 Task: Look for space in Challakere, India from 9th June, 2023 to 16th June, 2023 for 2 adults in price range Rs.8000 to Rs.16000. Place can be entire place with 2 bedrooms having 2 beds and 1 bathroom. Property type can be house, flat, guest house. Booking option can be shelf check-in. Required host language is English.
Action: Mouse pressed left at (467, 63)
Screenshot: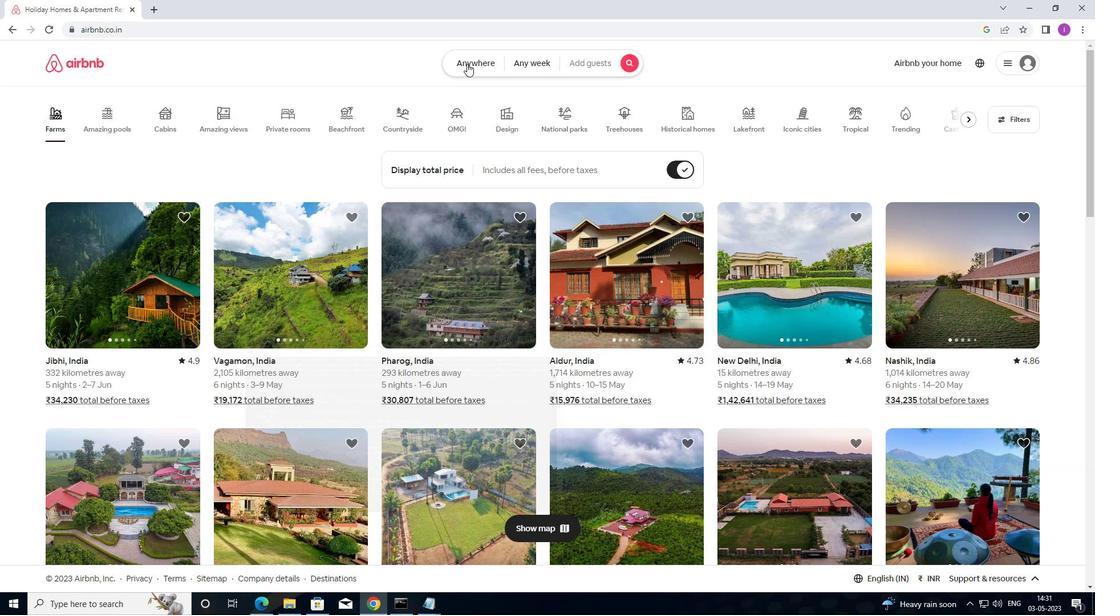 
Action: Mouse moved to (359, 116)
Screenshot: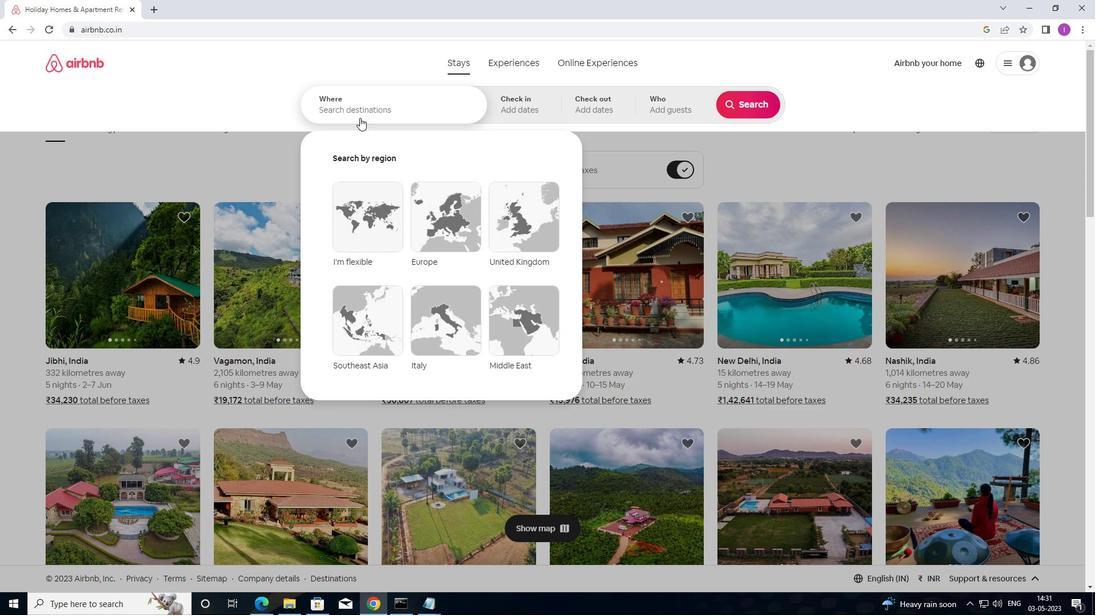
Action: Mouse pressed left at (359, 116)
Screenshot: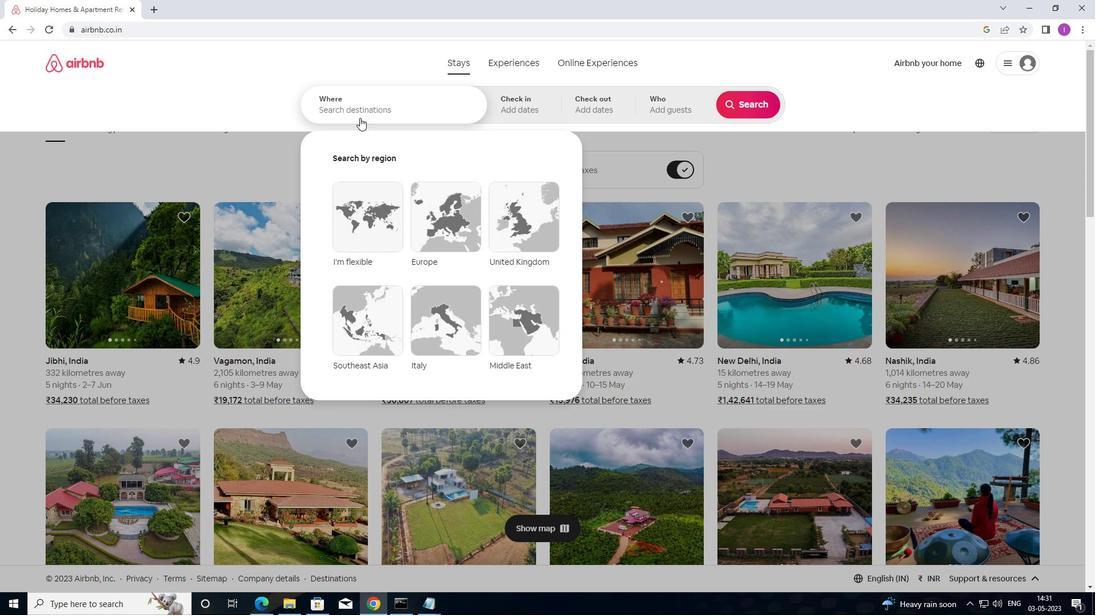 
Action: Mouse moved to (788, 23)
Screenshot: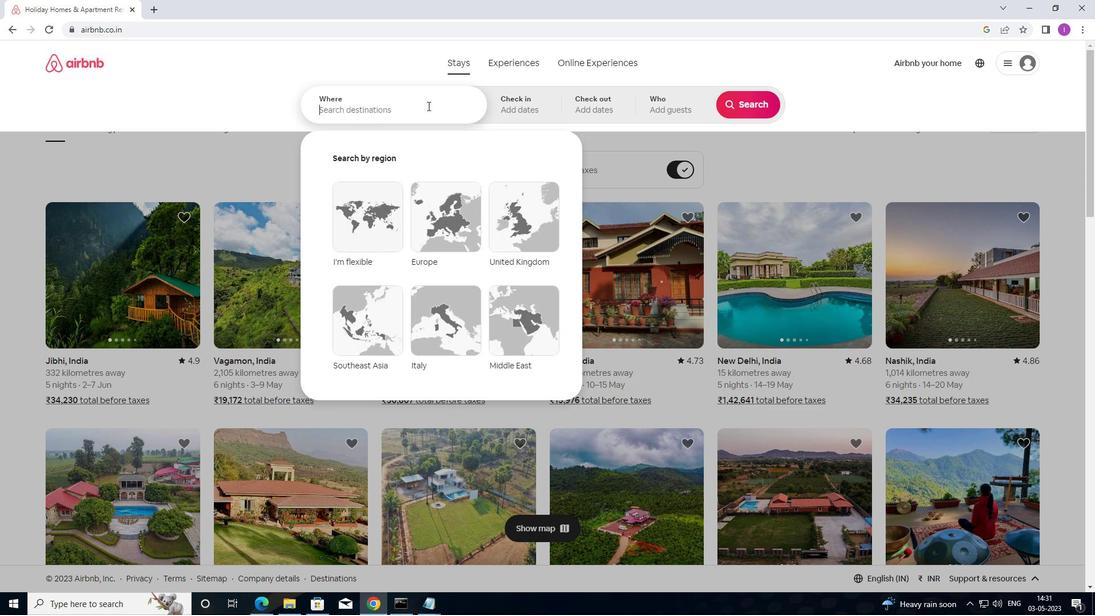 
Action: Key pressed <Key.shift>CHALLAKKKERE,<Key.shift>INDIA
Screenshot: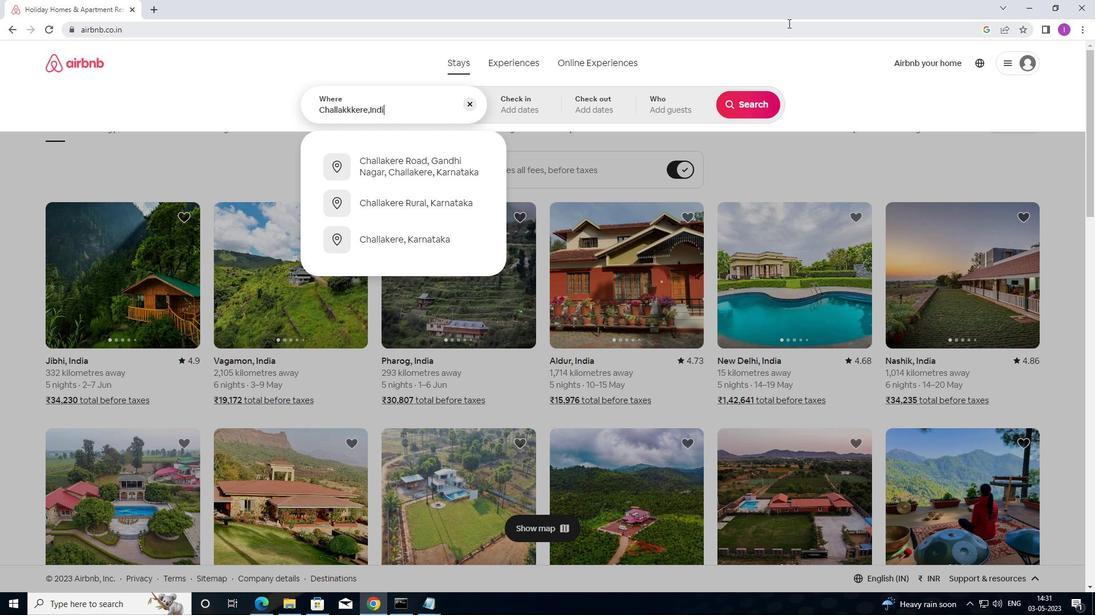 
Action: Mouse moved to (345, 108)
Screenshot: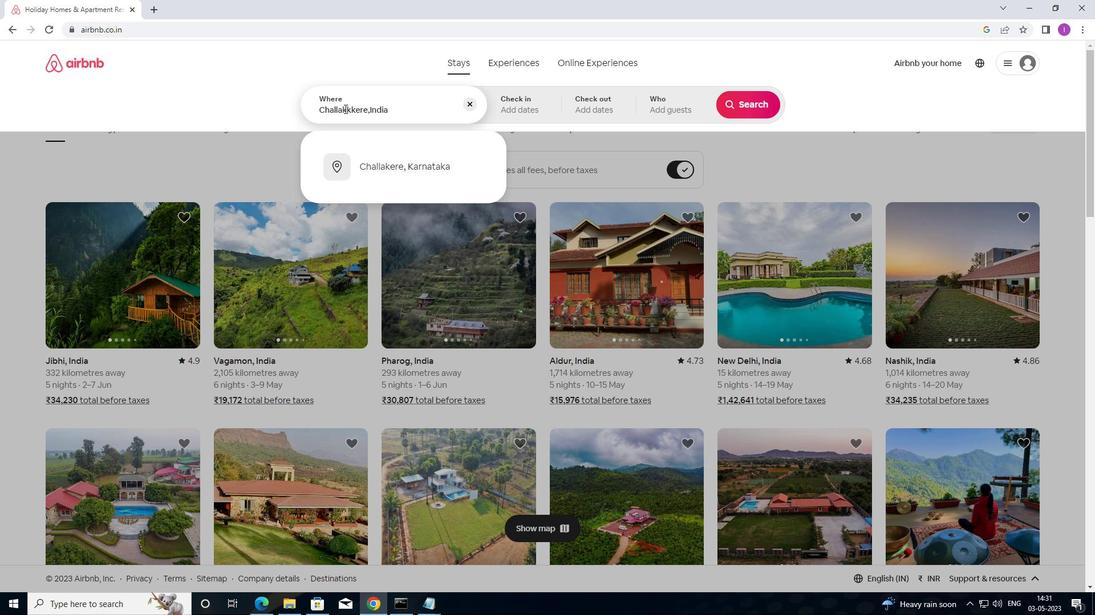 
Action: Mouse pressed left at (345, 108)
Screenshot: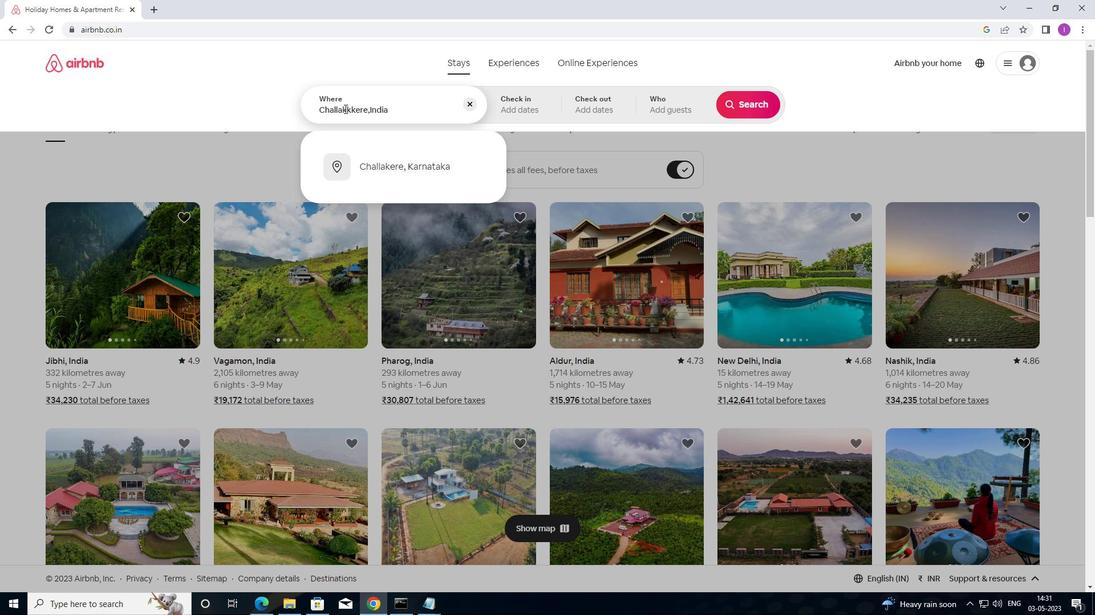 
Action: Mouse moved to (353, 108)
Screenshot: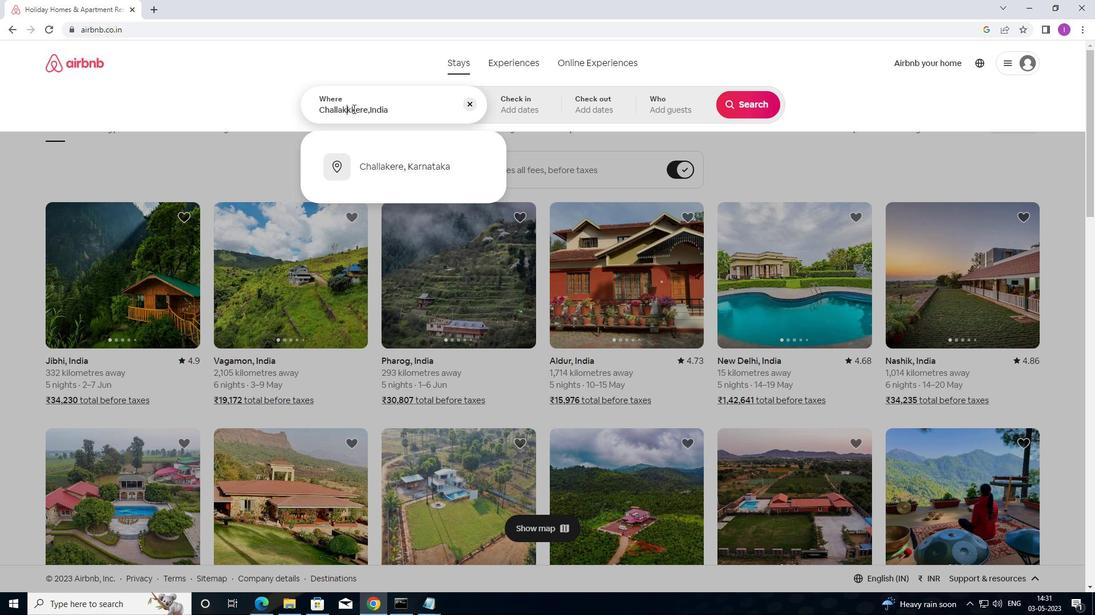 
Action: Mouse pressed left at (353, 108)
Screenshot: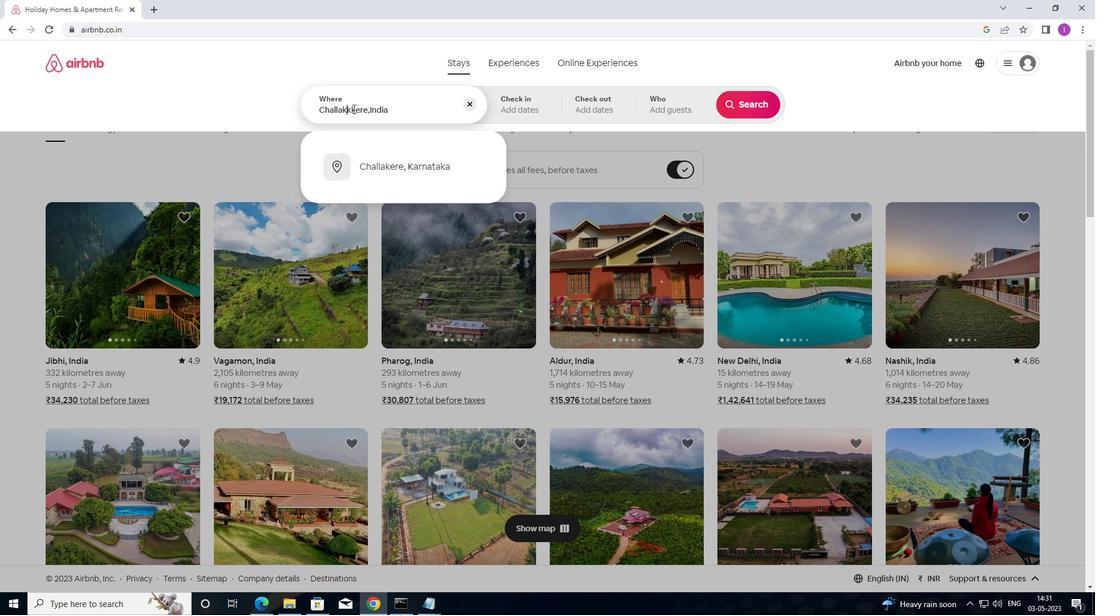 
Action: Mouse moved to (383, 111)
Screenshot: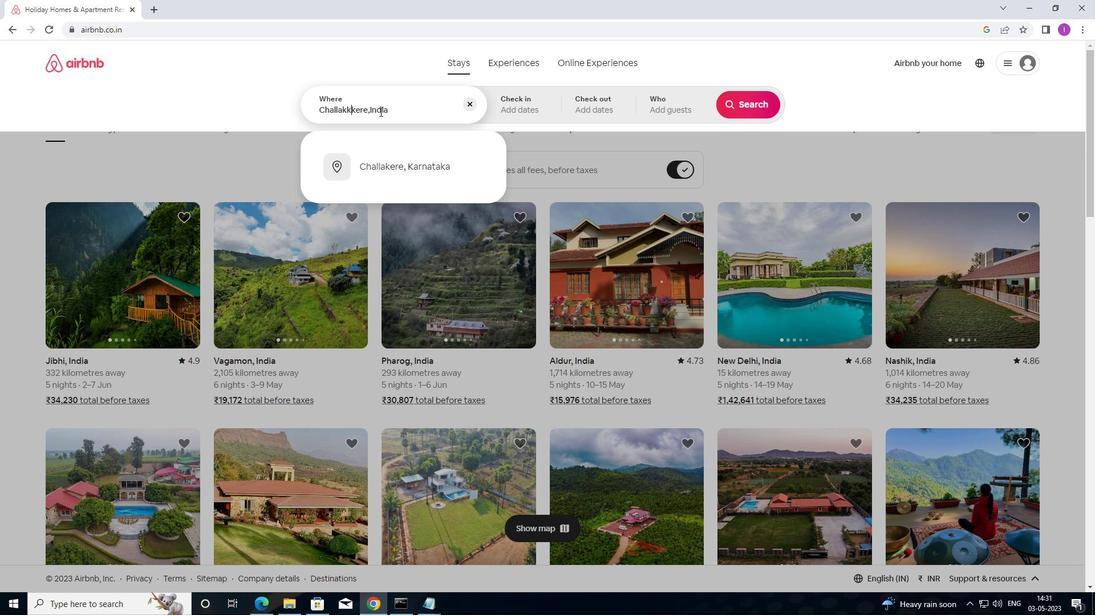 
Action: Key pressed <Key.backspace><Key.backspace>
Screenshot: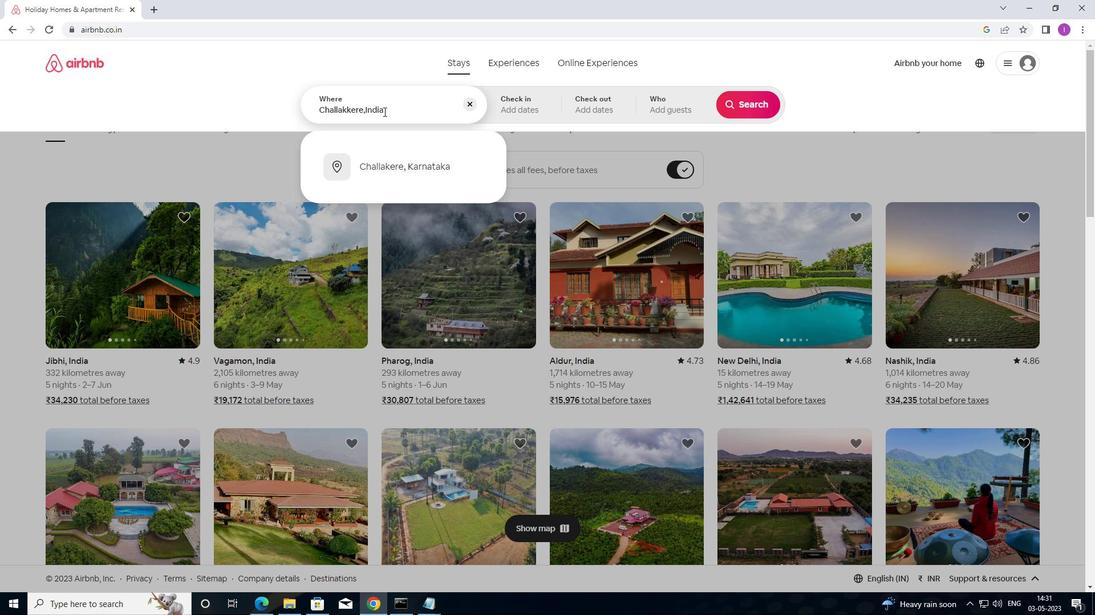 
Action: Mouse moved to (519, 107)
Screenshot: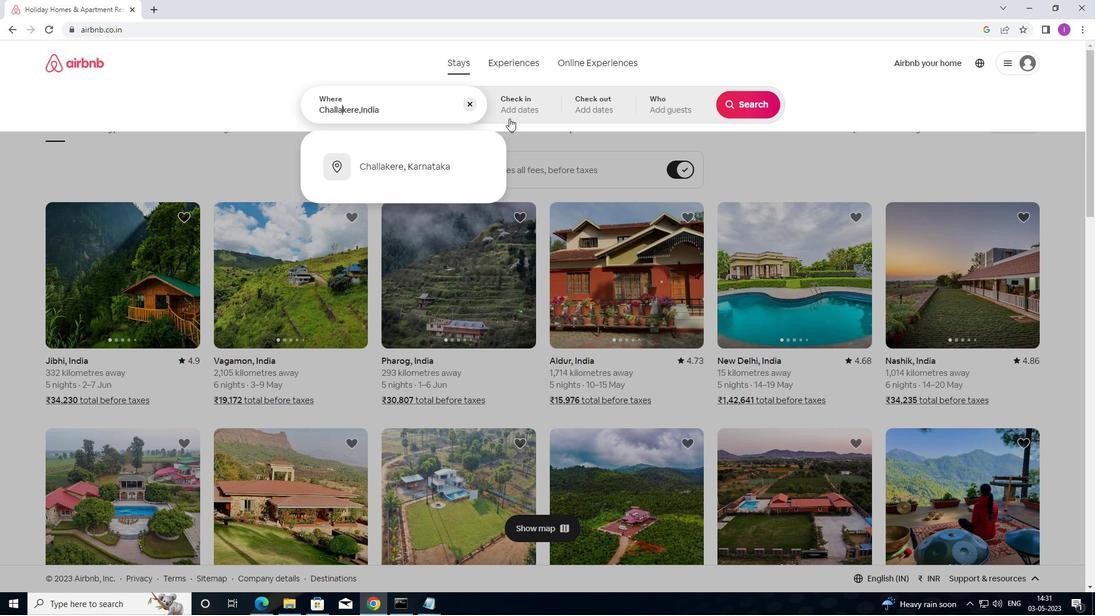 
Action: Mouse pressed left at (519, 107)
Screenshot: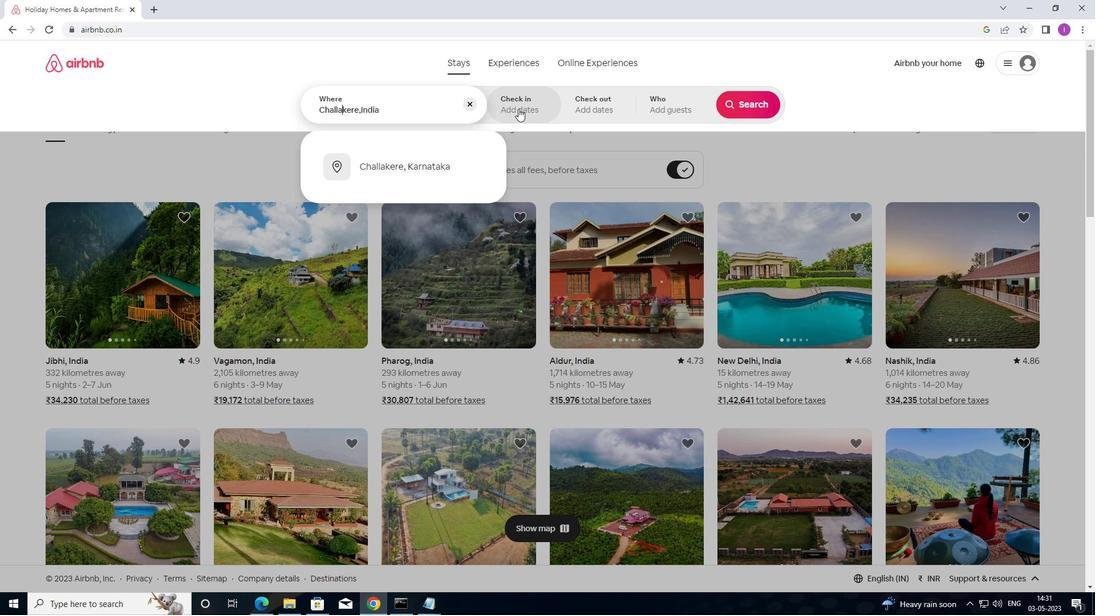
Action: Mouse moved to (738, 192)
Screenshot: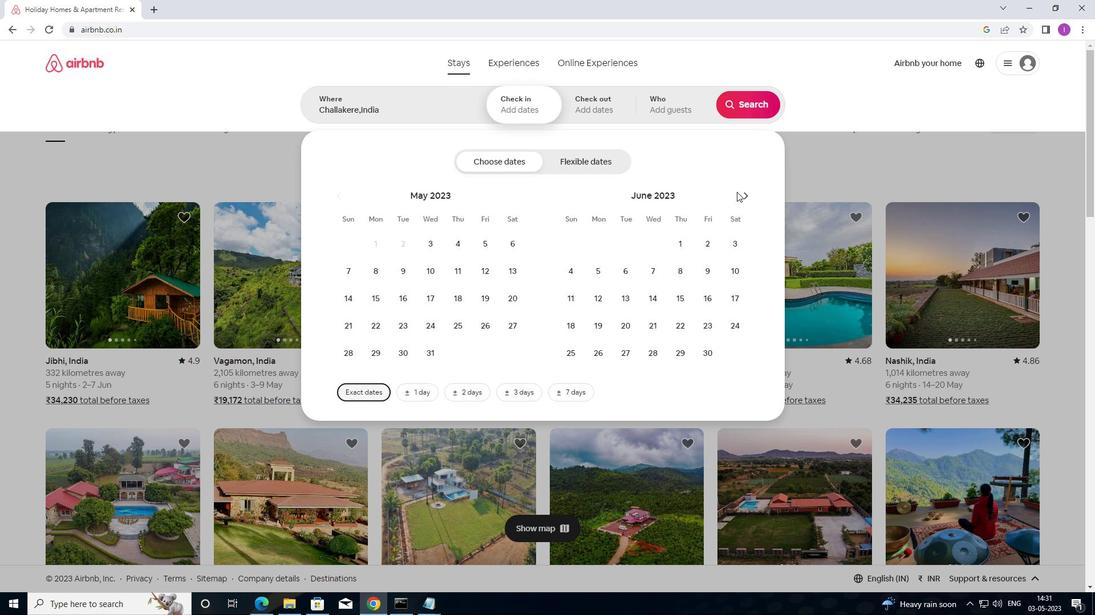 
Action: Mouse pressed left at (738, 192)
Screenshot: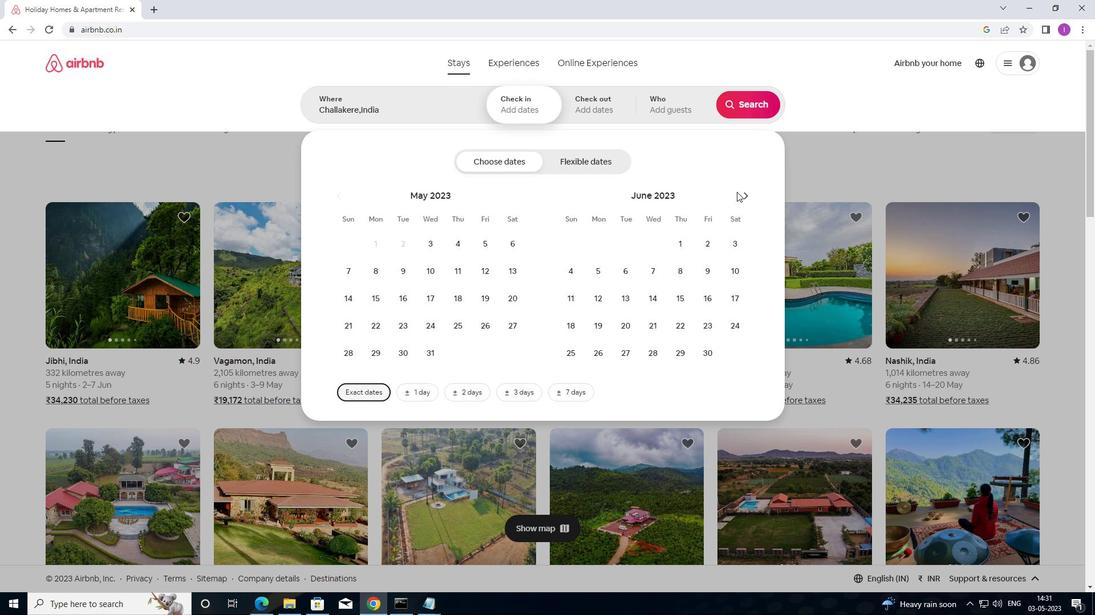 
Action: Mouse moved to (572, 302)
Screenshot: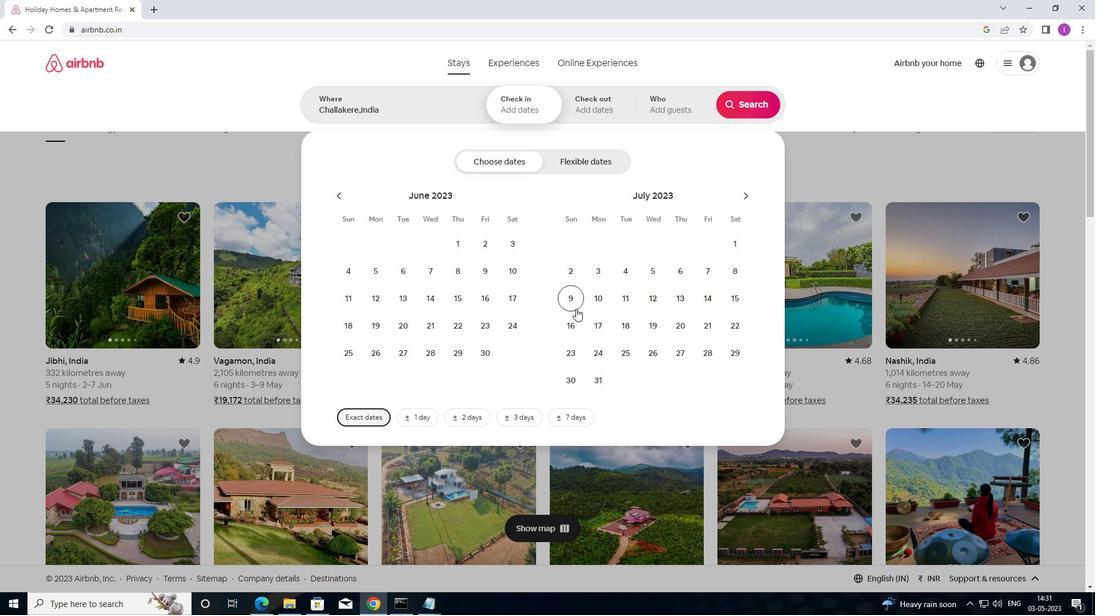 
Action: Mouse pressed left at (572, 302)
Screenshot: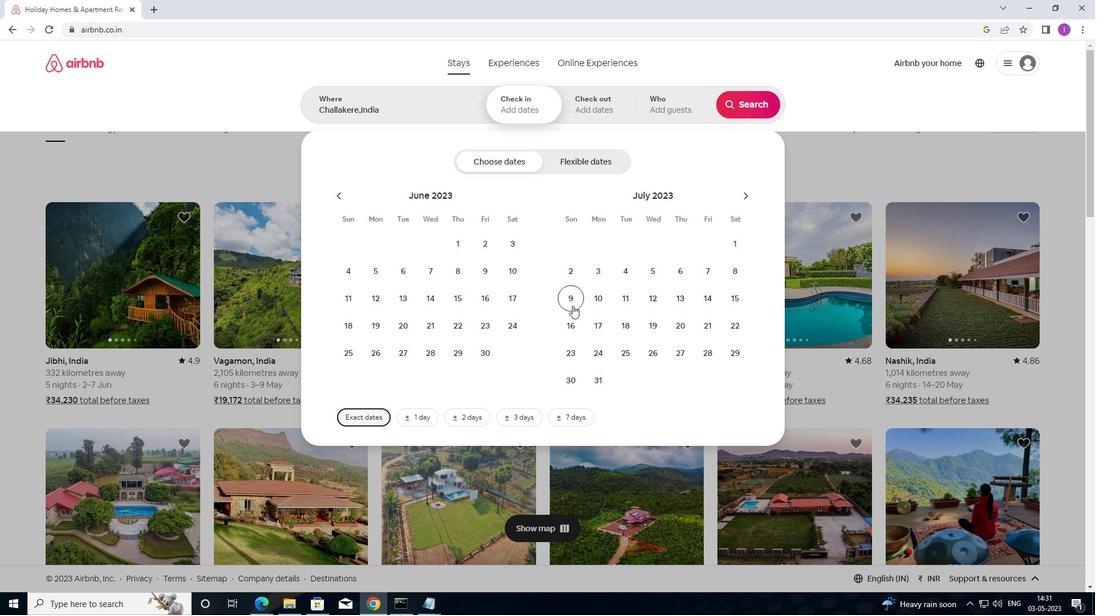
Action: Mouse moved to (571, 326)
Screenshot: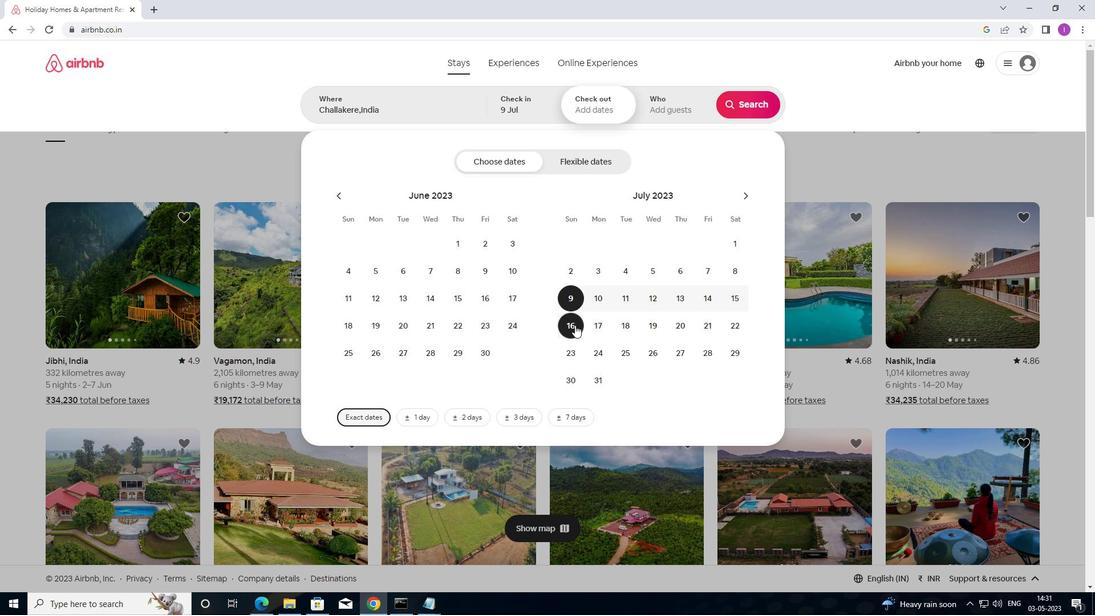 
Action: Mouse pressed left at (571, 326)
Screenshot: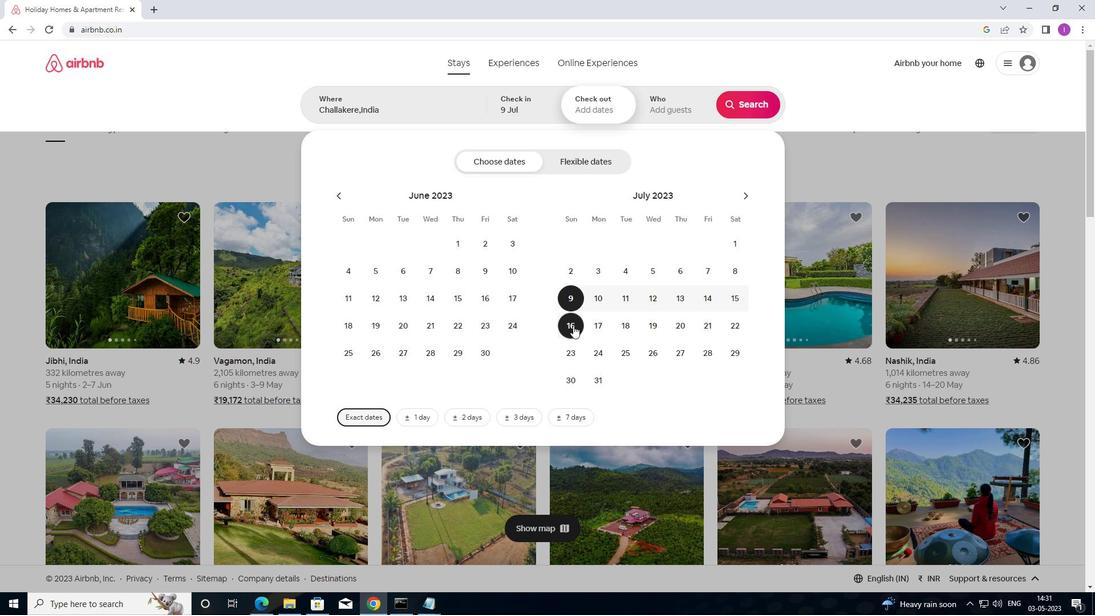 
Action: Mouse moved to (664, 111)
Screenshot: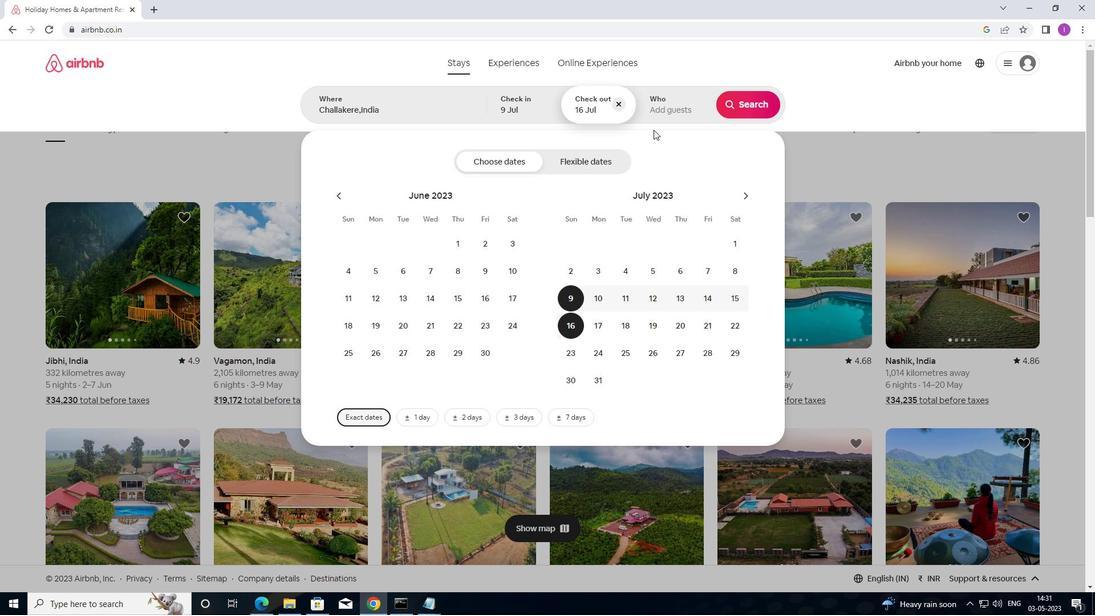
Action: Mouse pressed left at (664, 111)
Screenshot: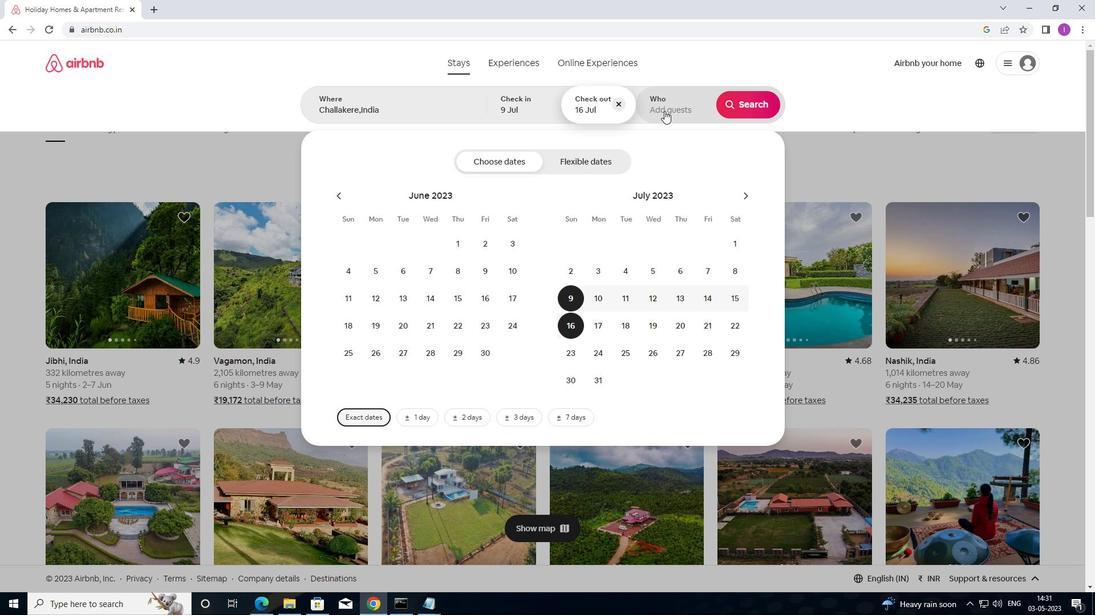 
Action: Mouse moved to (752, 163)
Screenshot: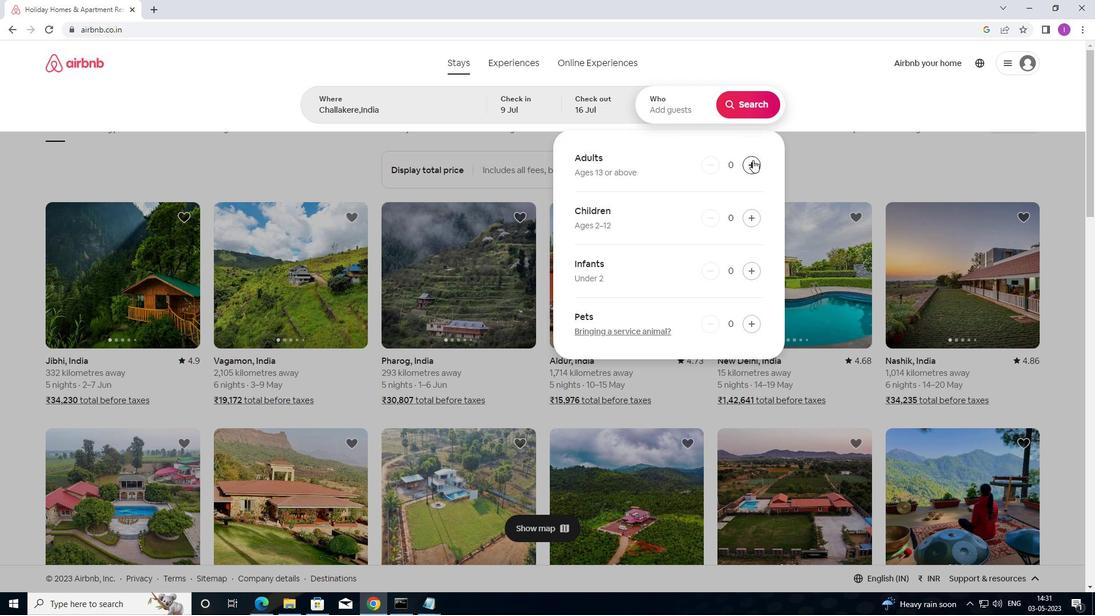 
Action: Mouse pressed left at (752, 163)
Screenshot: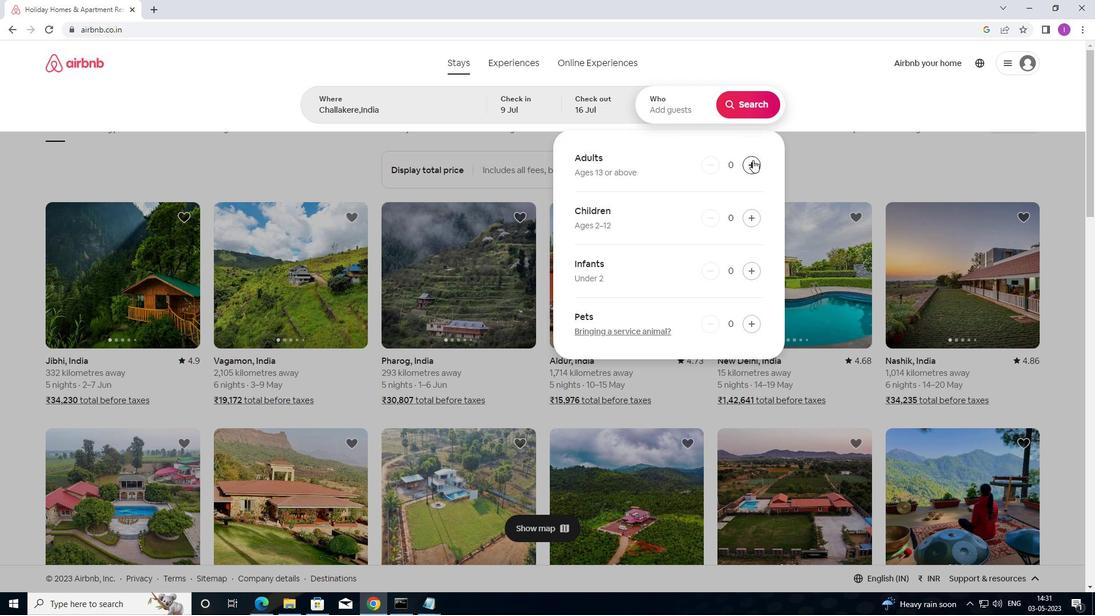 
Action: Mouse moved to (753, 163)
Screenshot: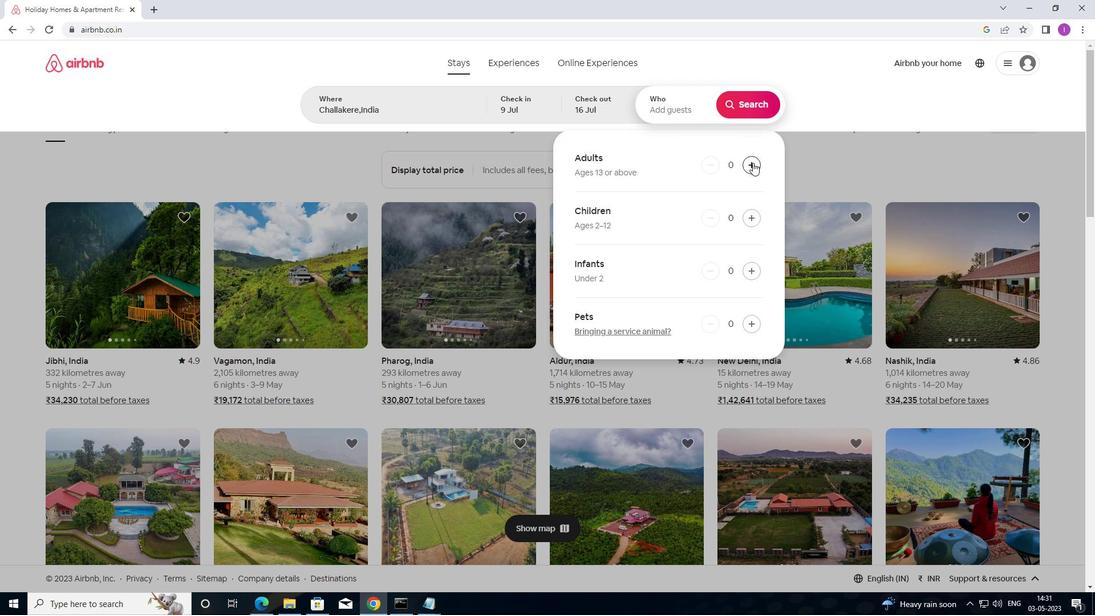 
Action: Mouse pressed left at (753, 163)
Screenshot: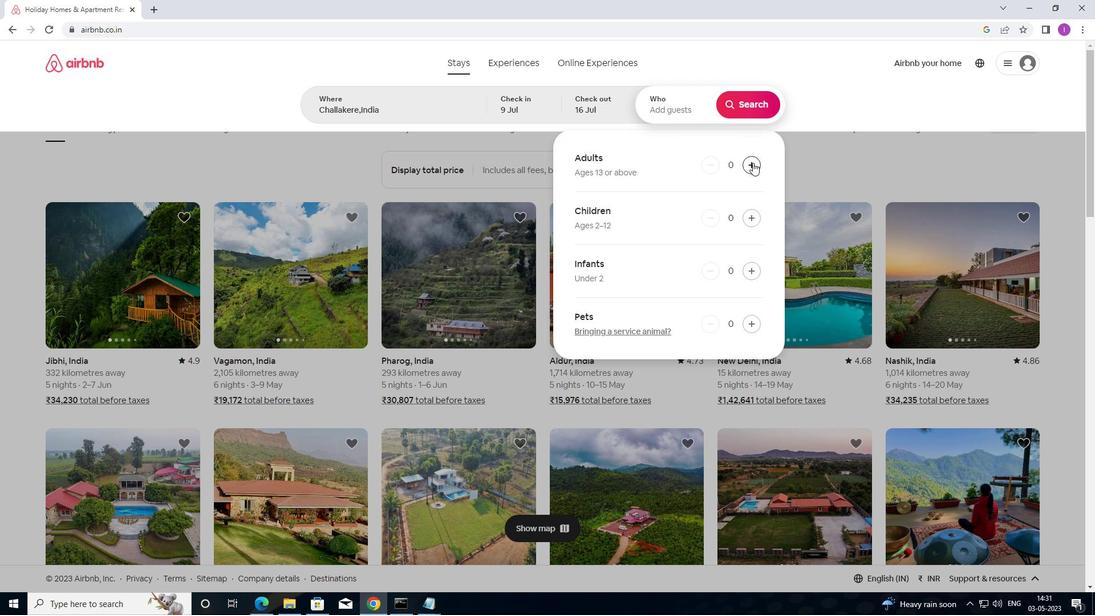 
Action: Mouse moved to (747, 110)
Screenshot: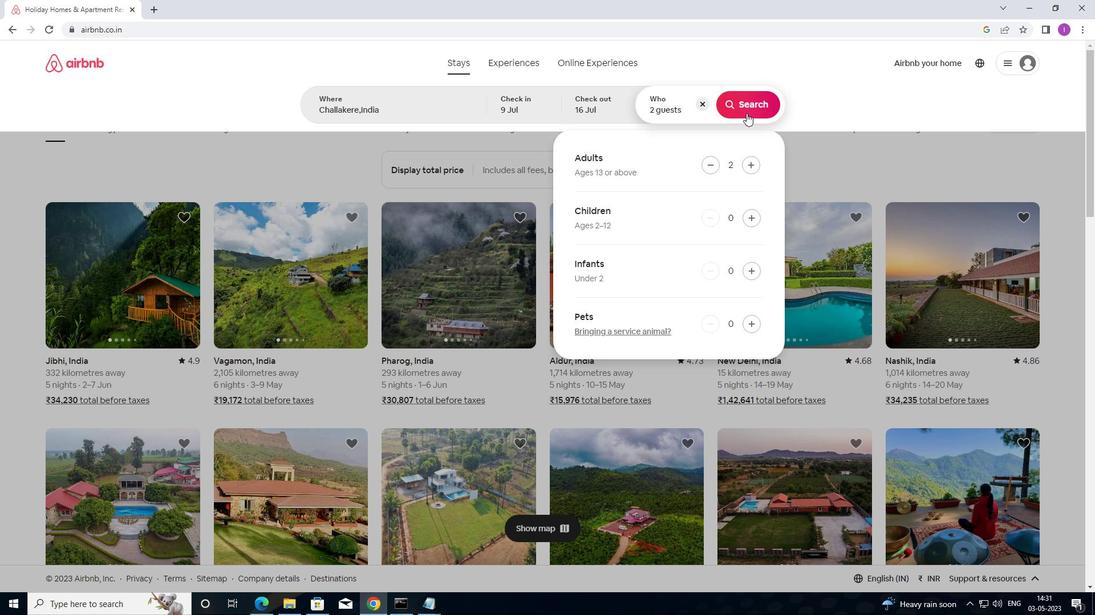 
Action: Mouse pressed left at (747, 110)
Screenshot: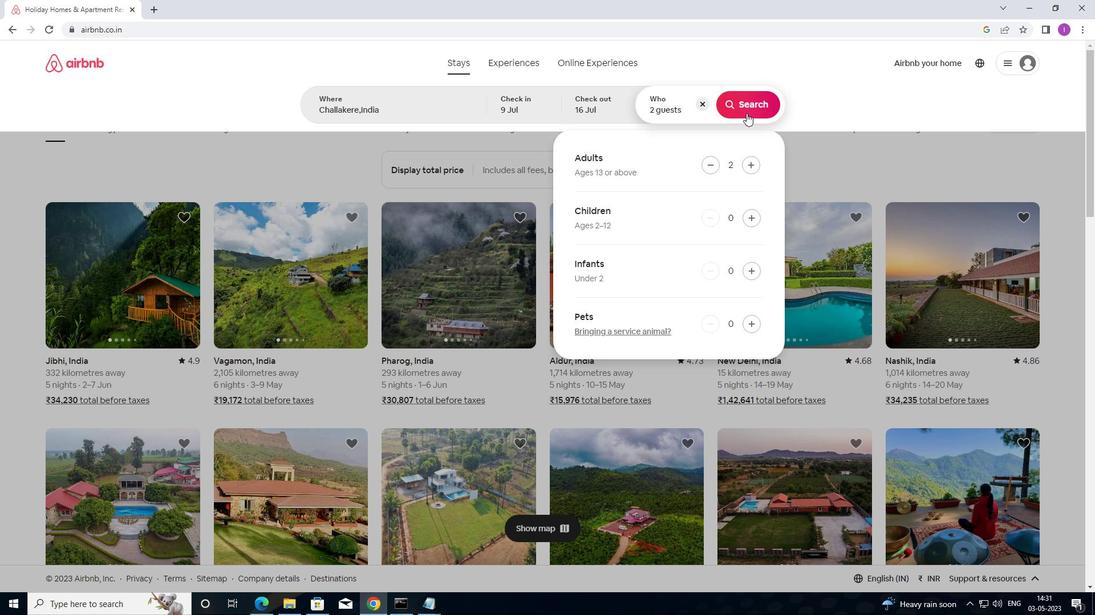 
Action: Mouse moved to (1037, 111)
Screenshot: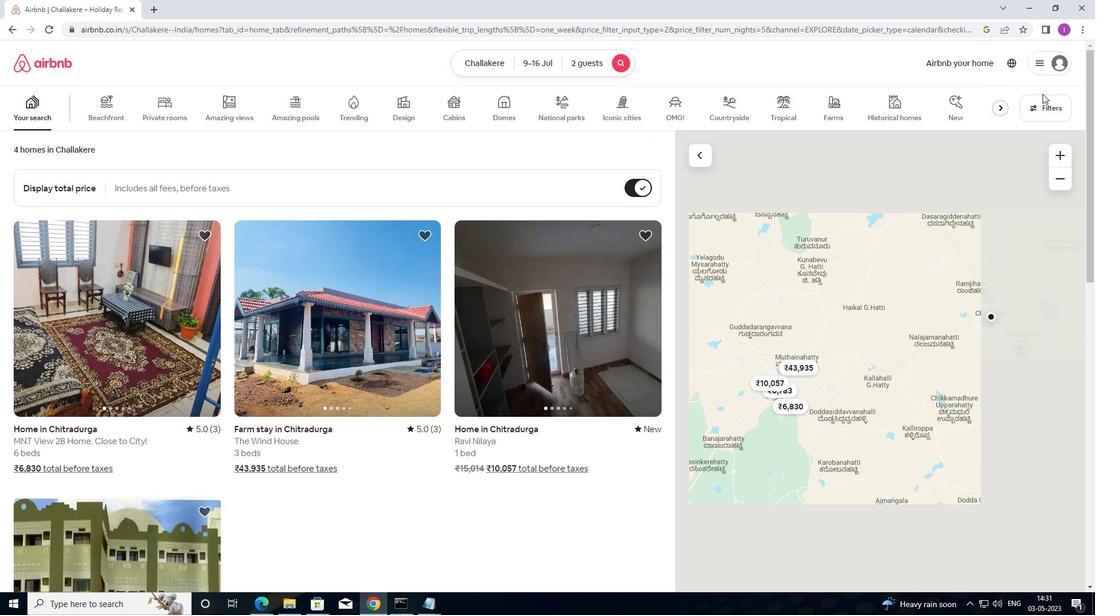 
Action: Mouse pressed left at (1037, 111)
Screenshot: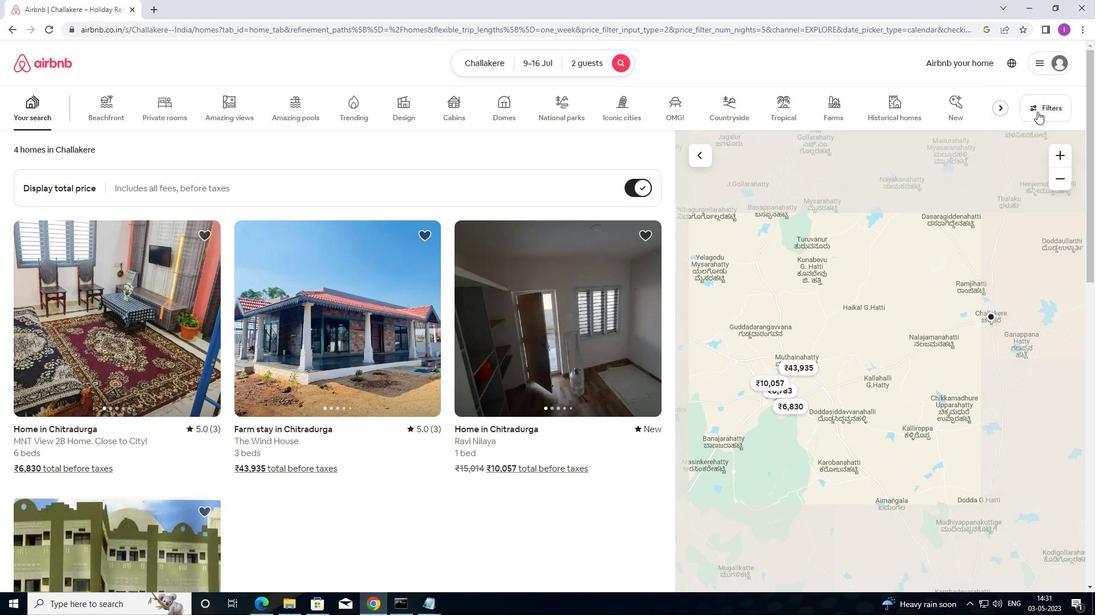 
Action: Mouse moved to (423, 260)
Screenshot: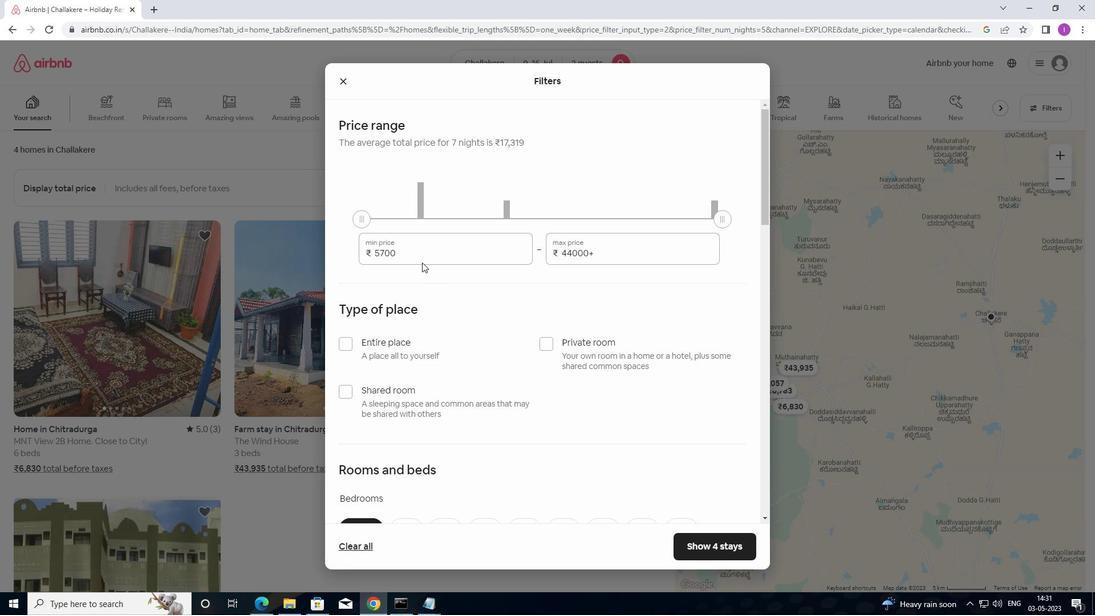 
Action: Mouse pressed left at (423, 260)
Screenshot: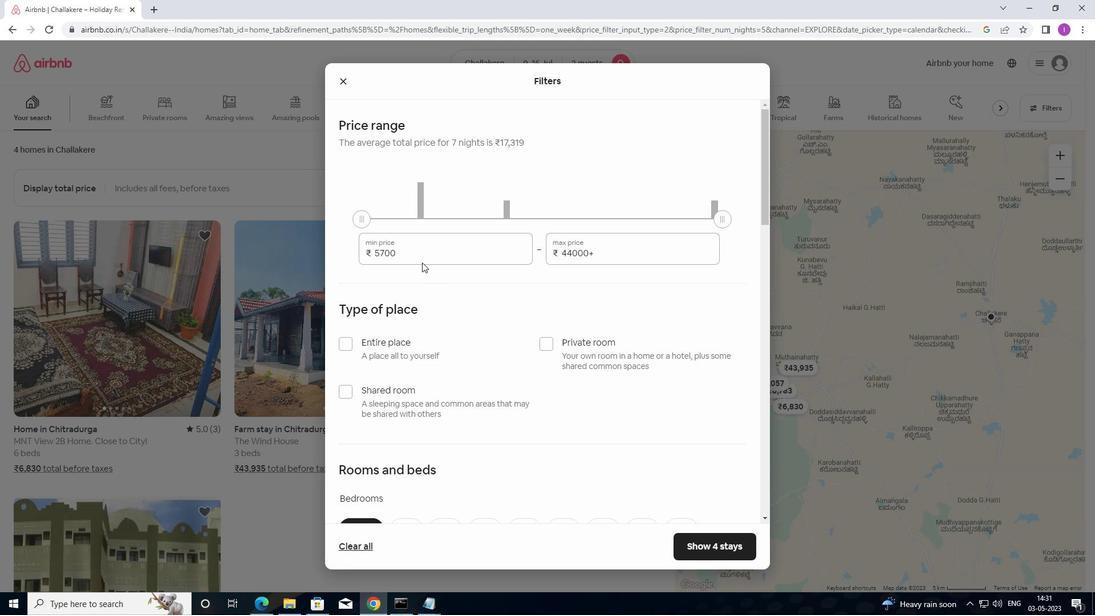 
Action: Mouse moved to (408, 255)
Screenshot: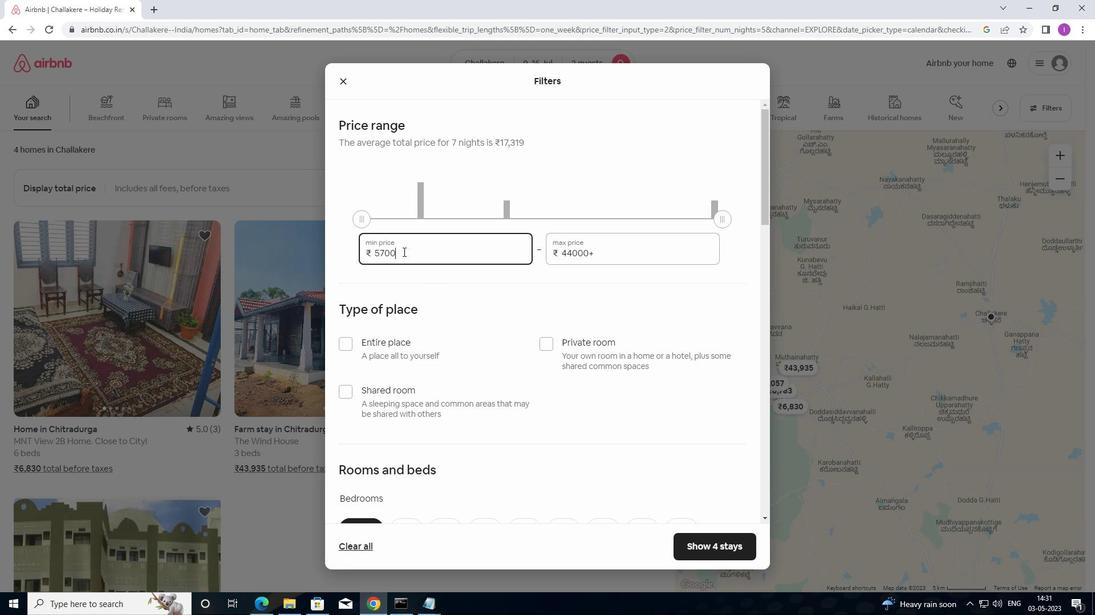 
Action: Mouse pressed left at (408, 255)
Screenshot: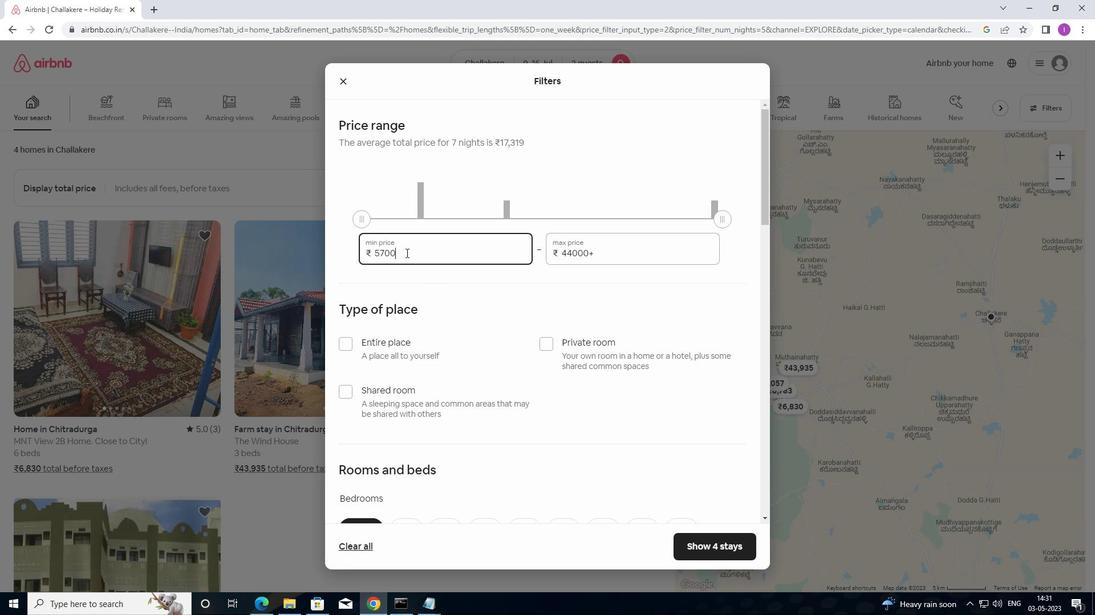 
Action: Mouse moved to (354, 258)
Screenshot: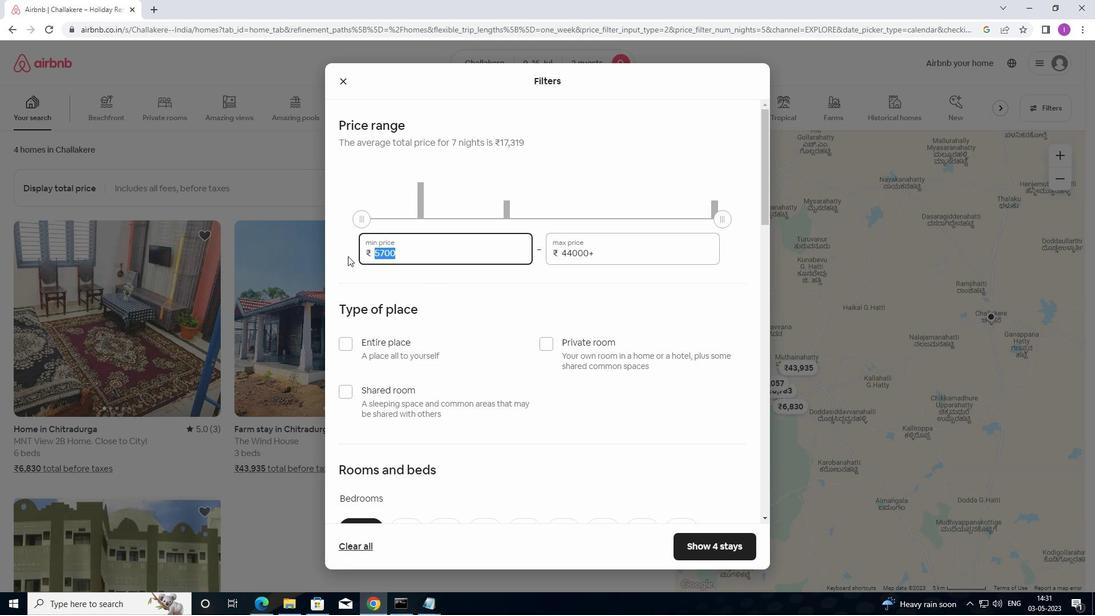 
Action: Key pressed 8000
Screenshot: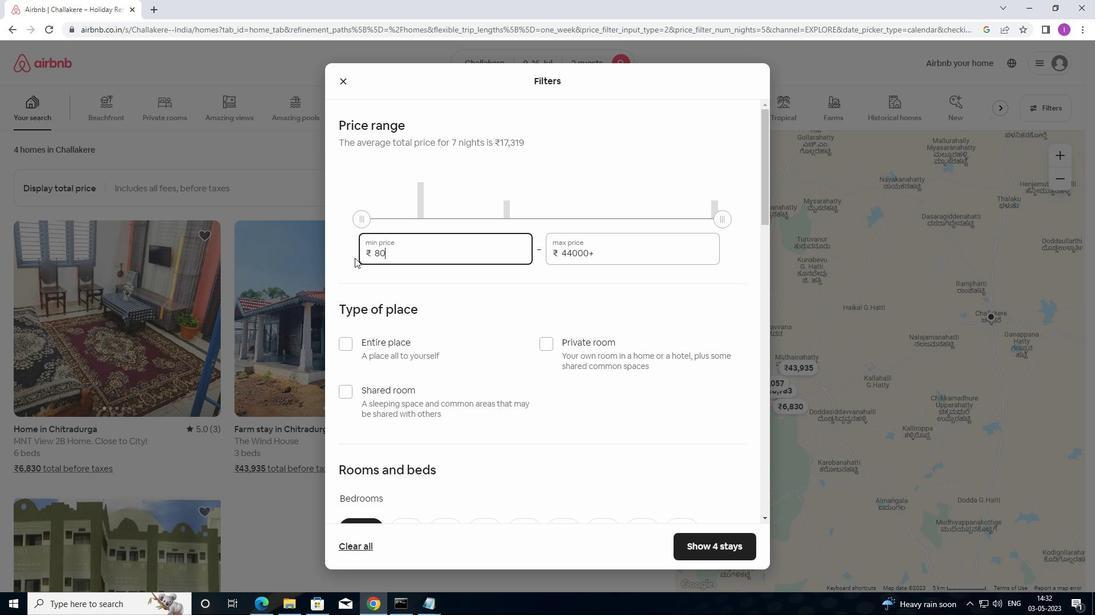 
Action: Mouse moved to (613, 249)
Screenshot: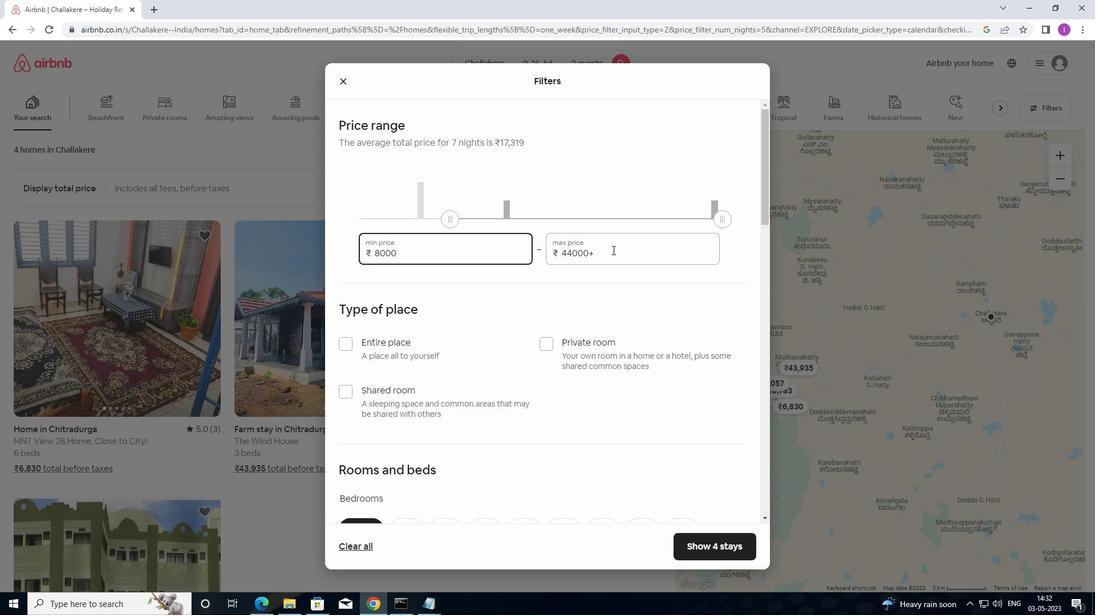 
Action: Mouse pressed left at (613, 249)
Screenshot: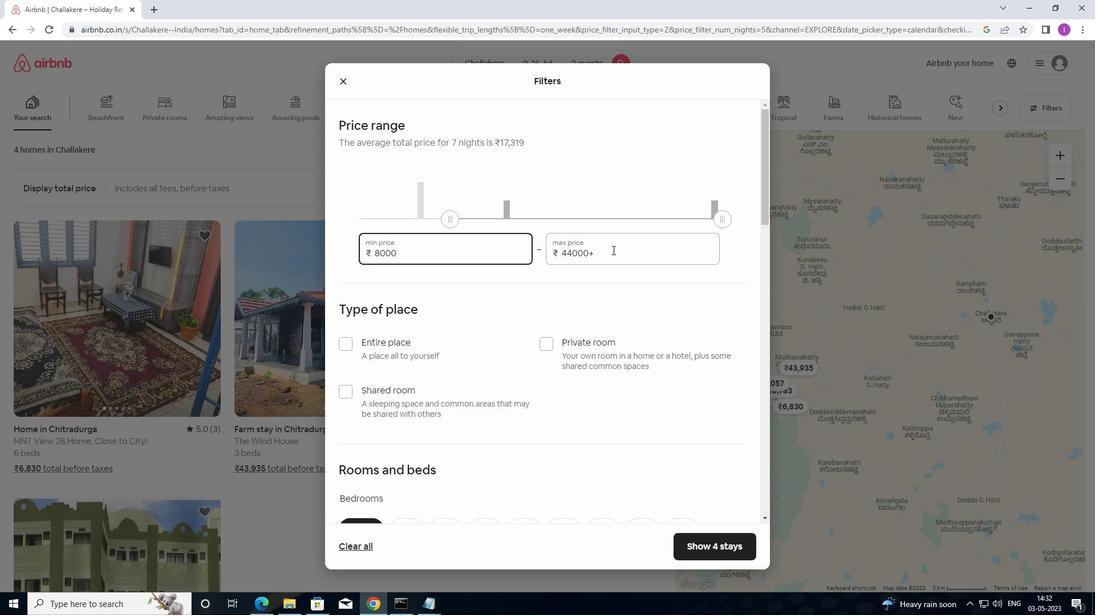 
Action: Mouse moved to (547, 250)
Screenshot: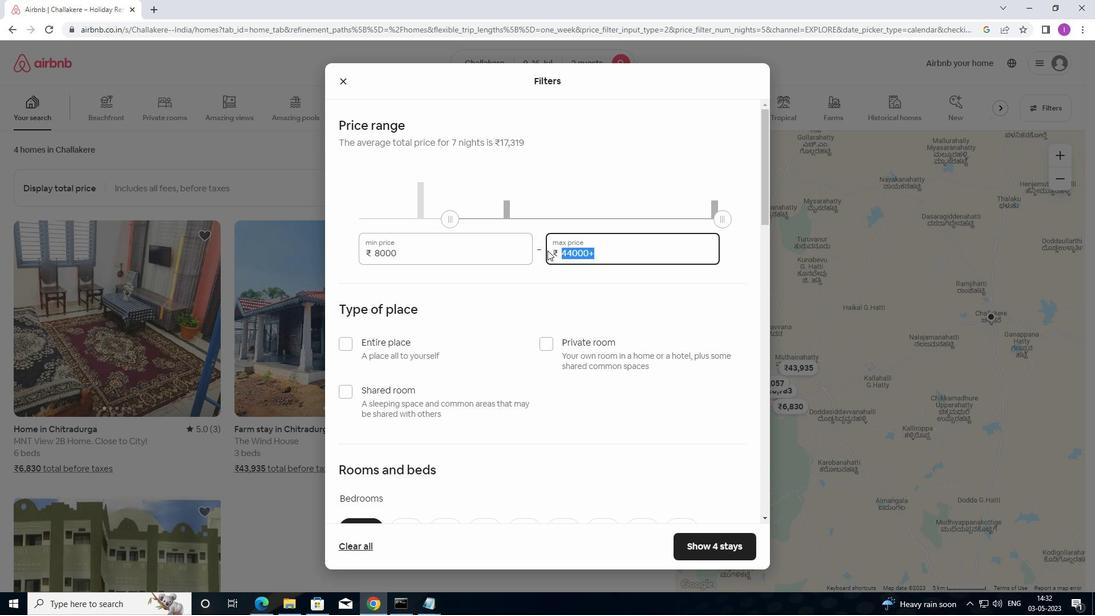 
Action: Key pressed 1600
Screenshot: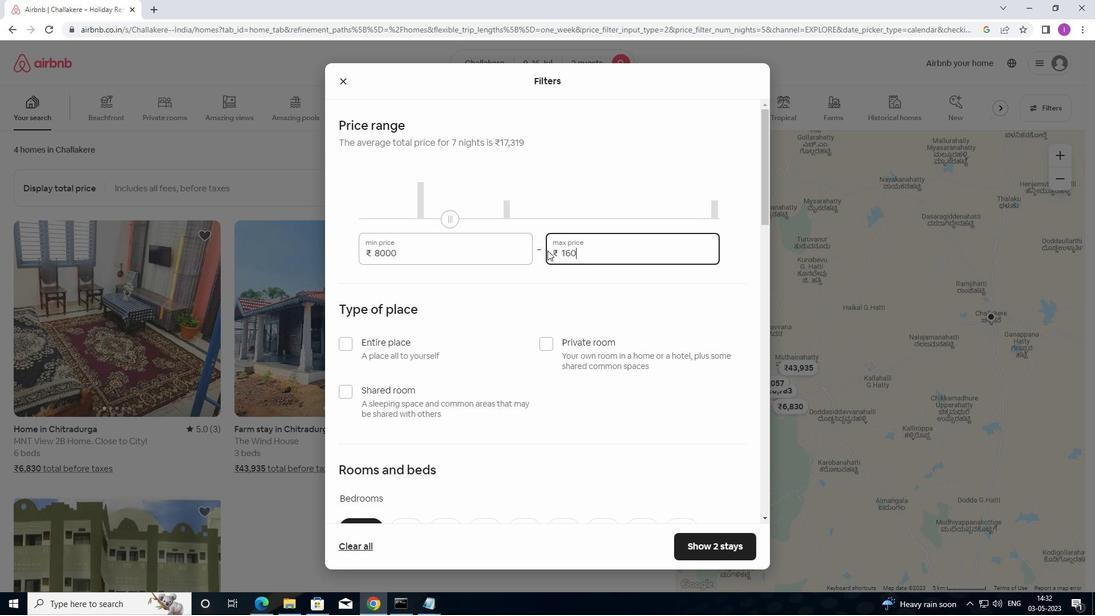 
Action: Mouse moved to (578, 244)
Screenshot: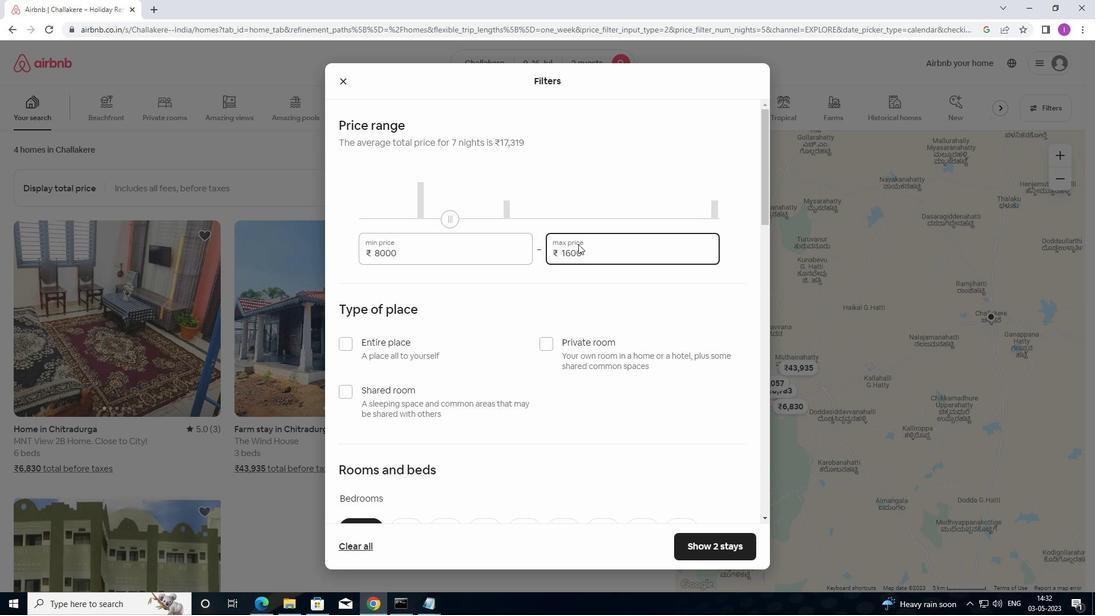 
Action: Key pressed 0
Screenshot: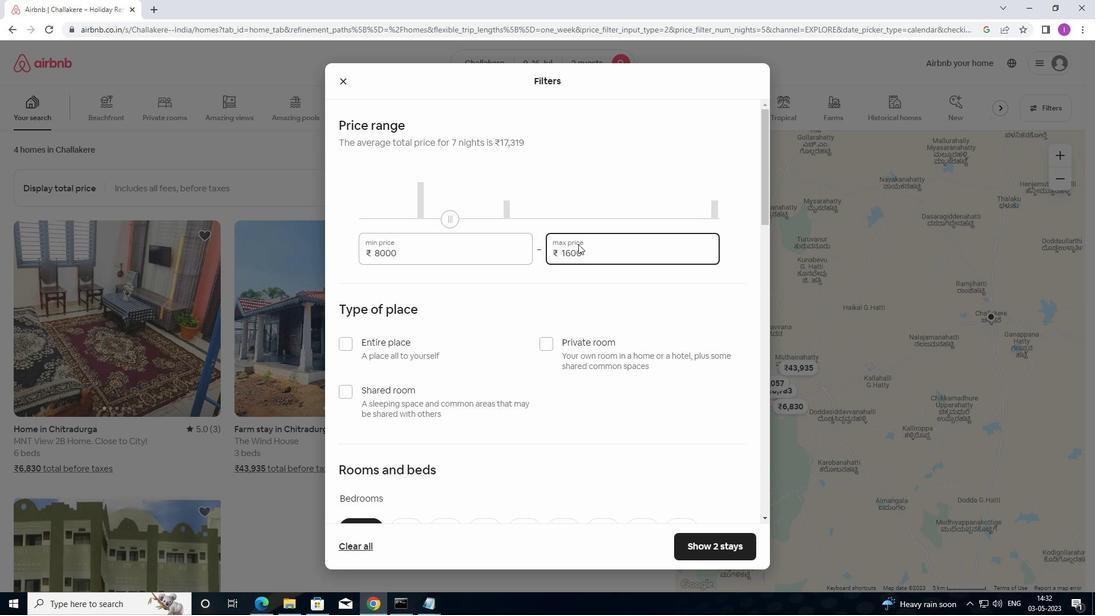 
Action: Mouse moved to (680, 238)
Screenshot: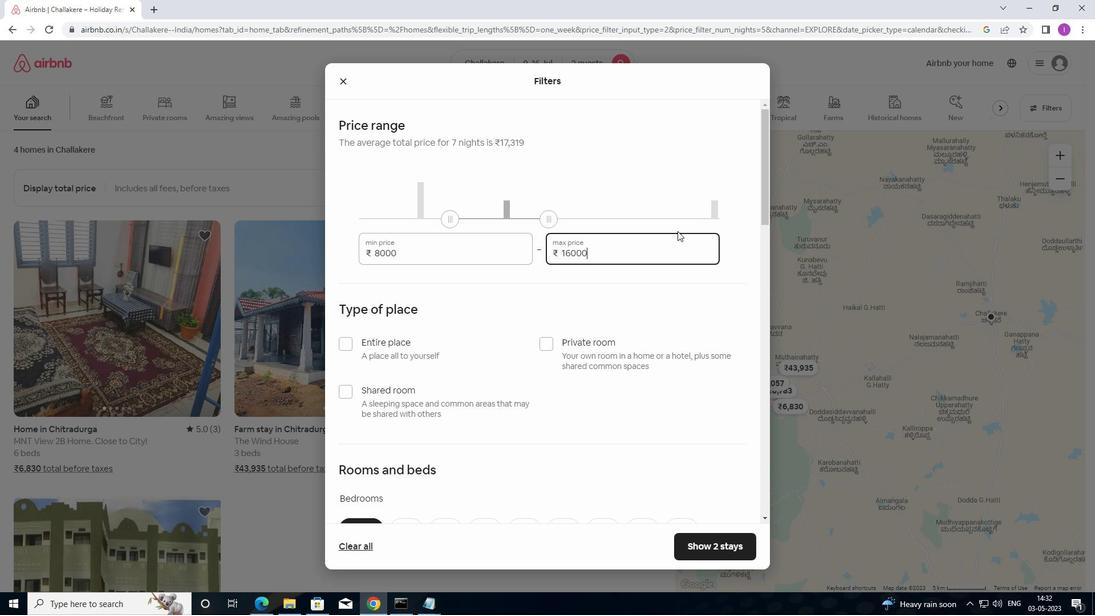 
Action: Mouse scrolled (680, 238) with delta (0, 0)
Screenshot: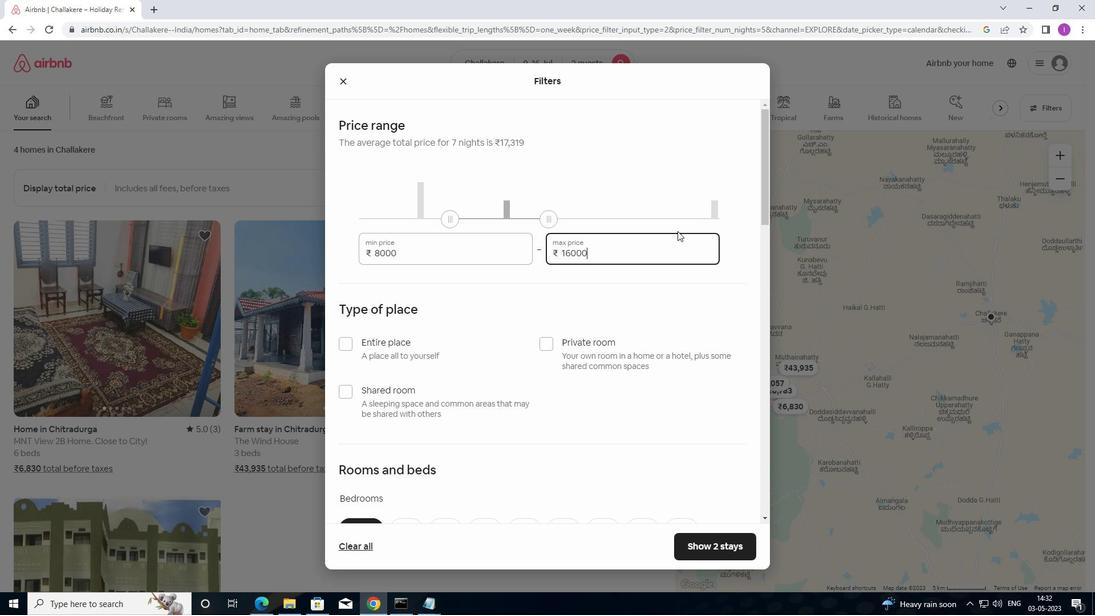 
Action: Mouse moved to (347, 289)
Screenshot: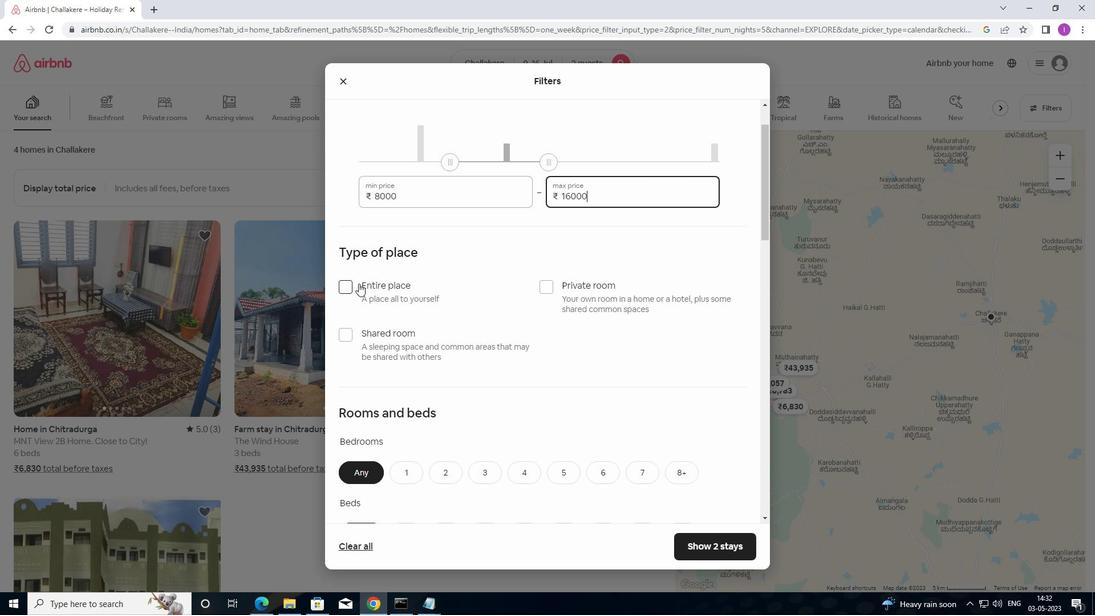 
Action: Mouse pressed left at (347, 289)
Screenshot: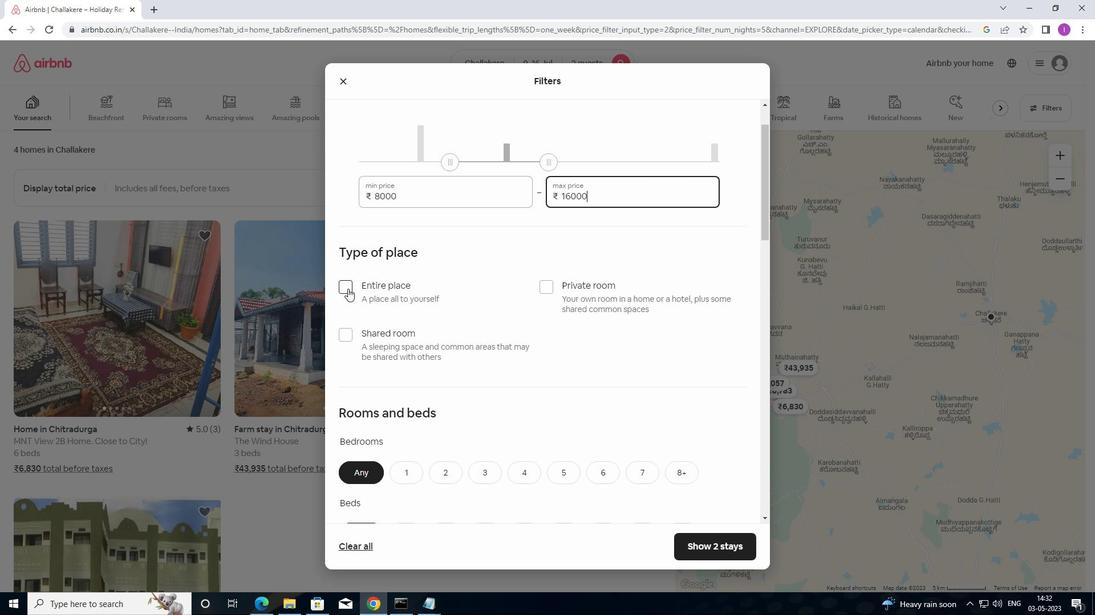 
Action: Mouse moved to (519, 301)
Screenshot: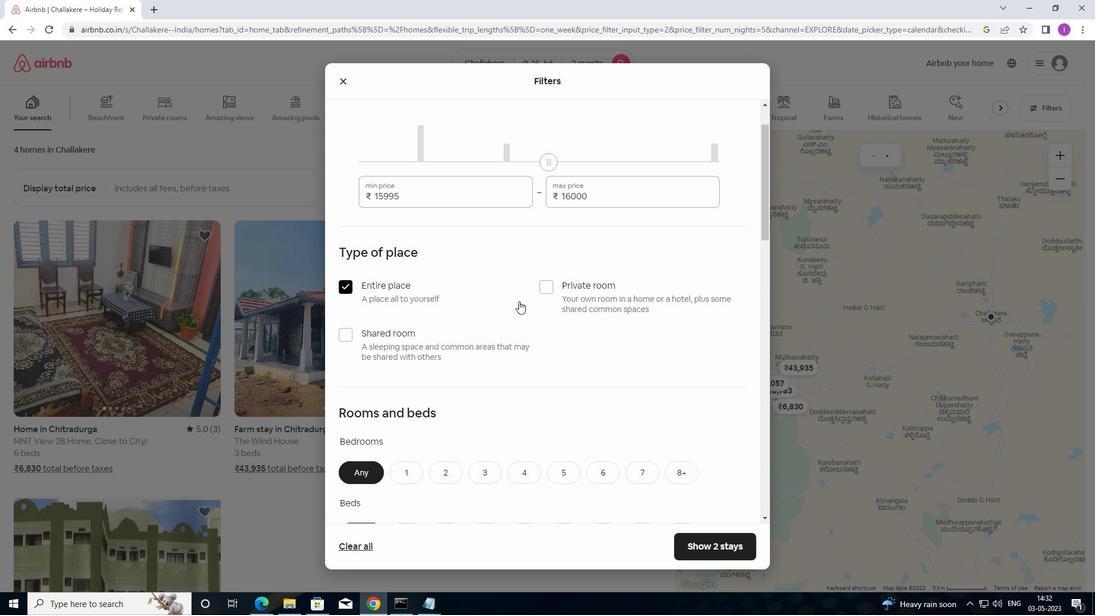 
Action: Mouse scrolled (519, 301) with delta (0, 0)
Screenshot: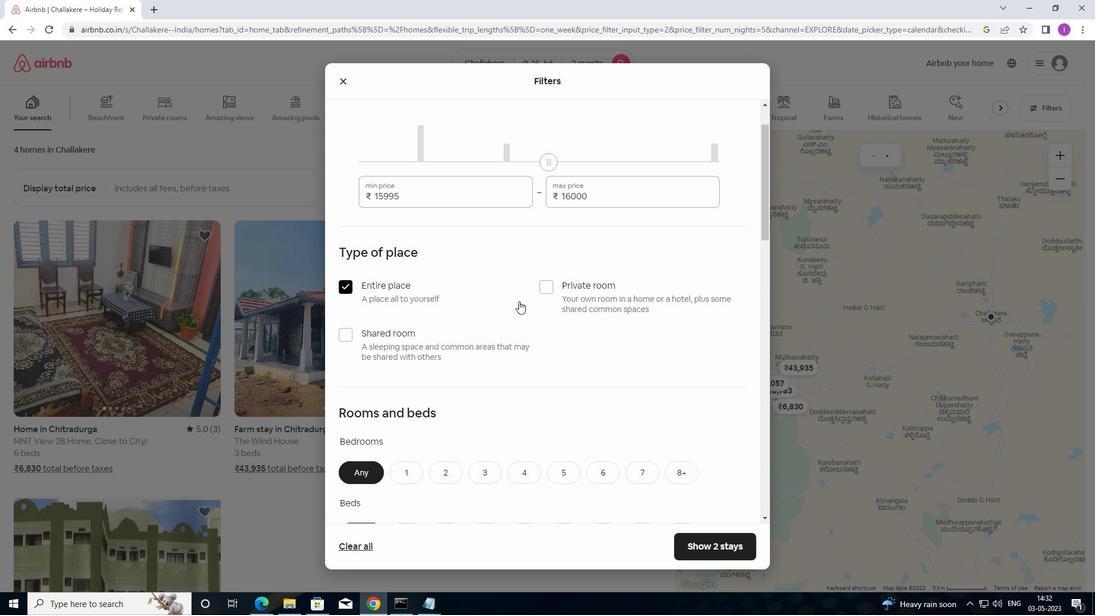 
Action: Mouse moved to (519, 304)
Screenshot: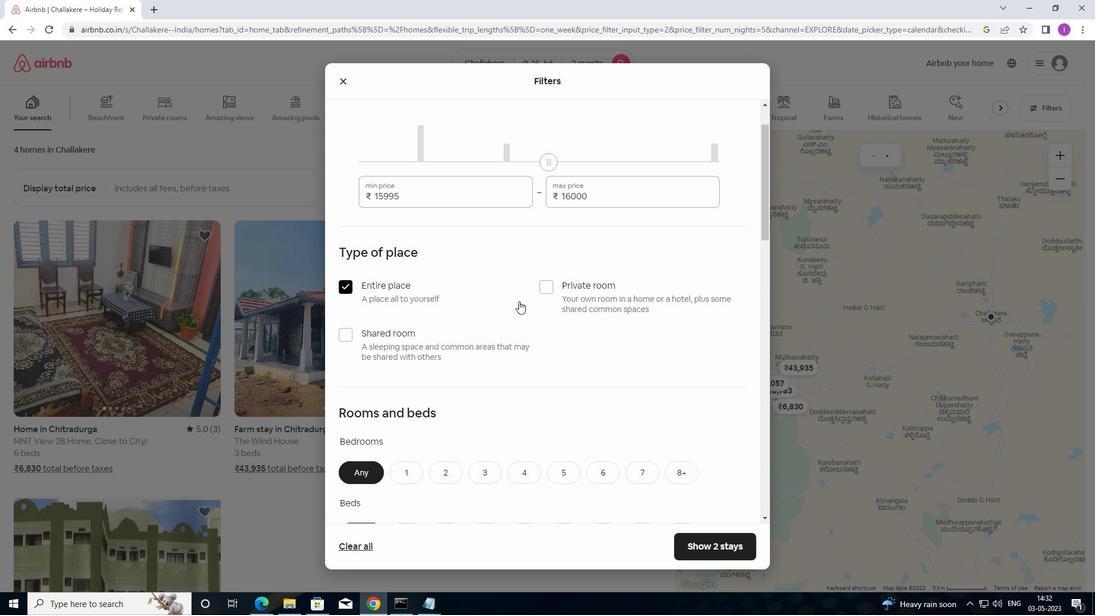
Action: Mouse scrolled (519, 303) with delta (0, 0)
Screenshot: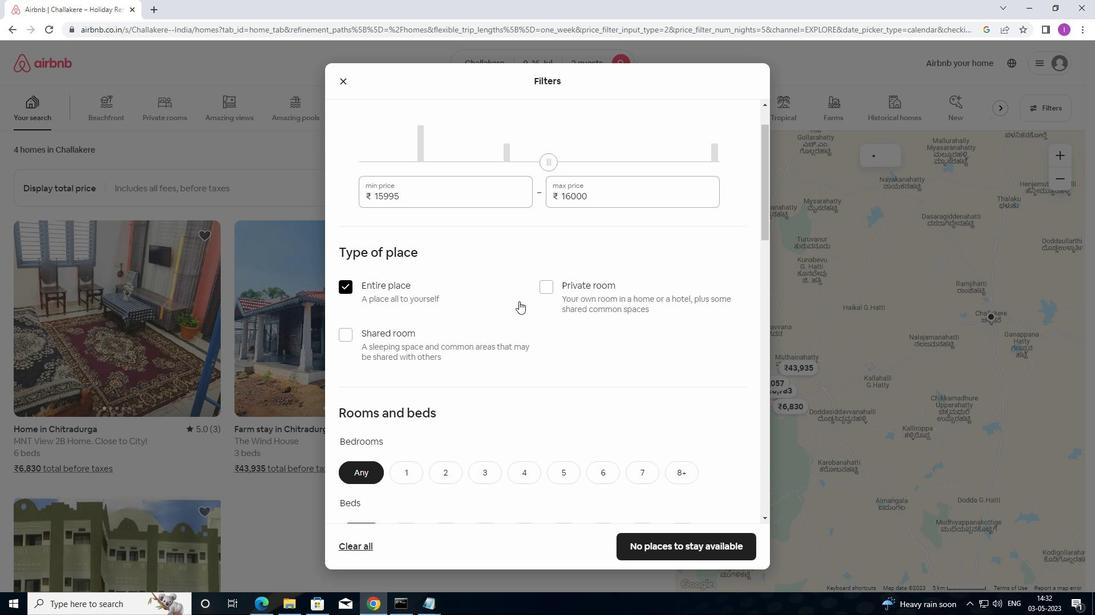 
Action: Mouse moved to (519, 305)
Screenshot: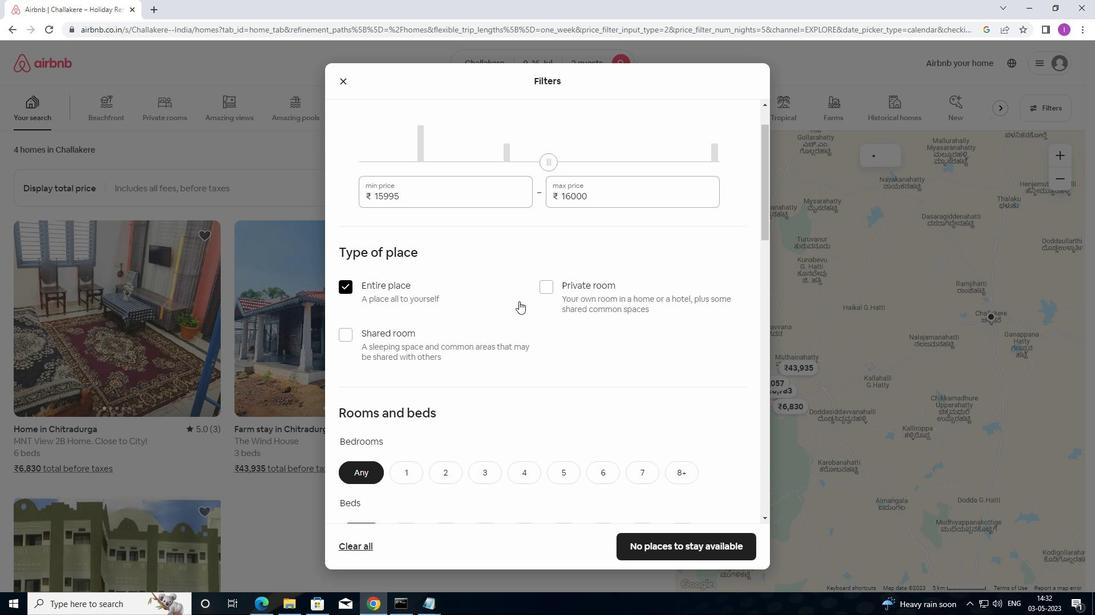 
Action: Mouse scrolled (519, 305) with delta (0, 0)
Screenshot: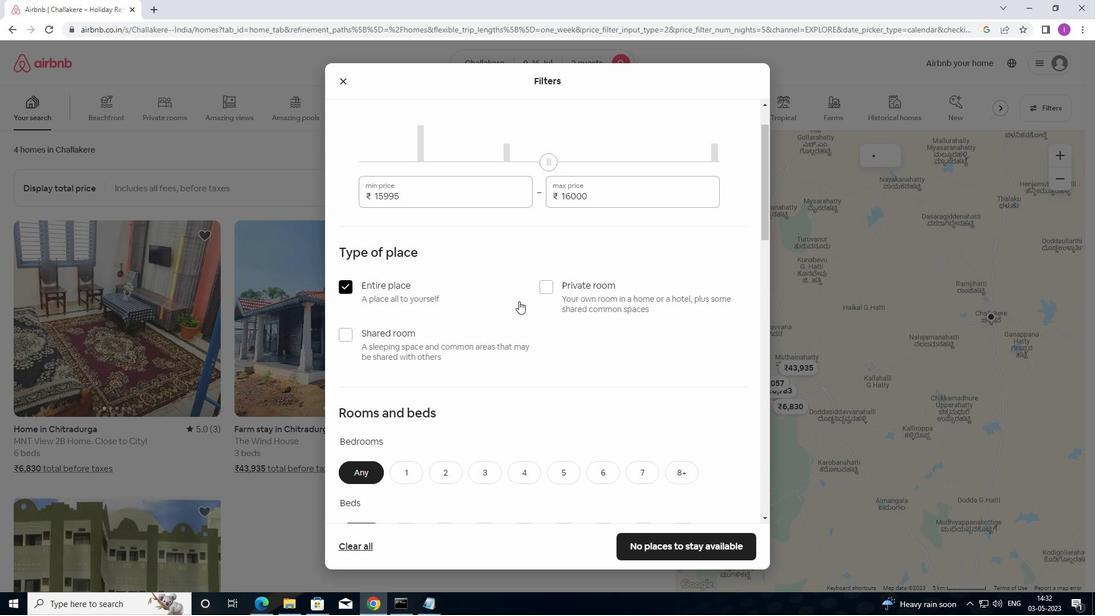 
Action: Mouse moved to (452, 304)
Screenshot: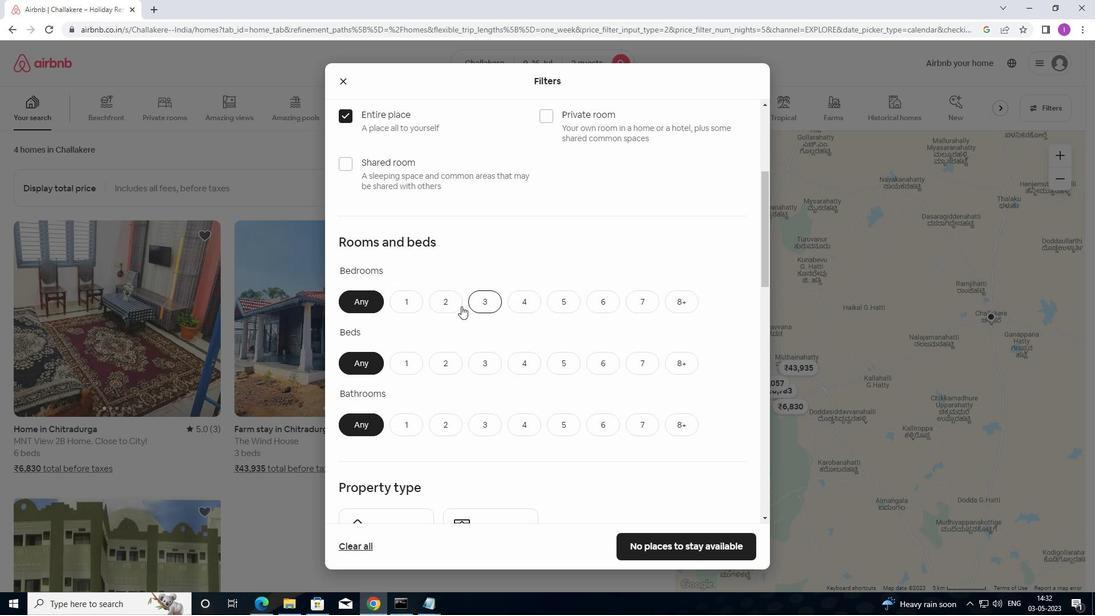 
Action: Mouse pressed left at (452, 304)
Screenshot: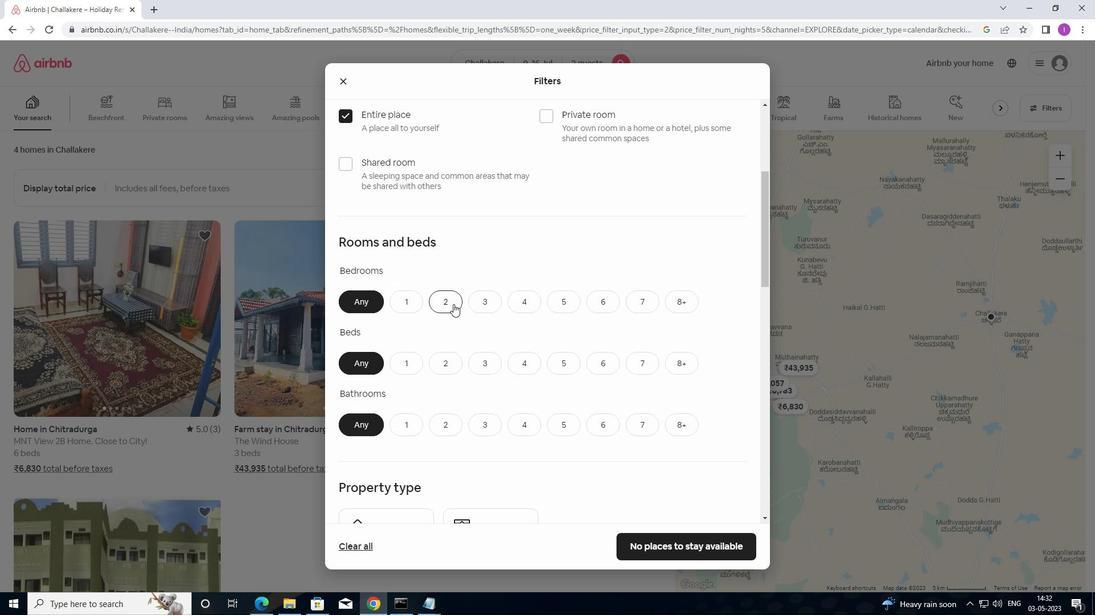 
Action: Mouse moved to (450, 362)
Screenshot: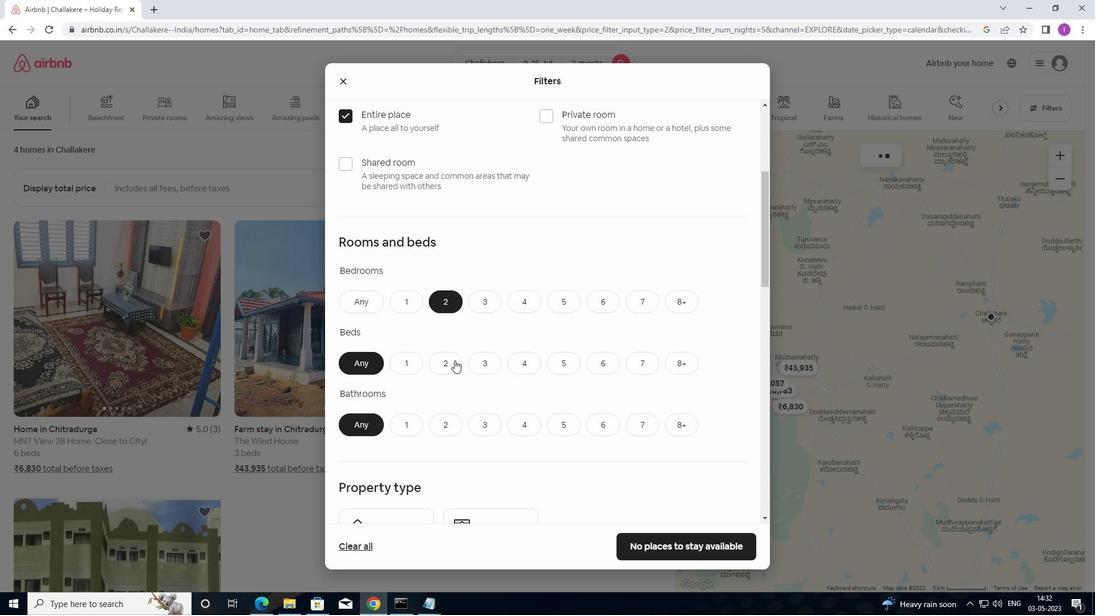 
Action: Mouse pressed left at (450, 362)
Screenshot: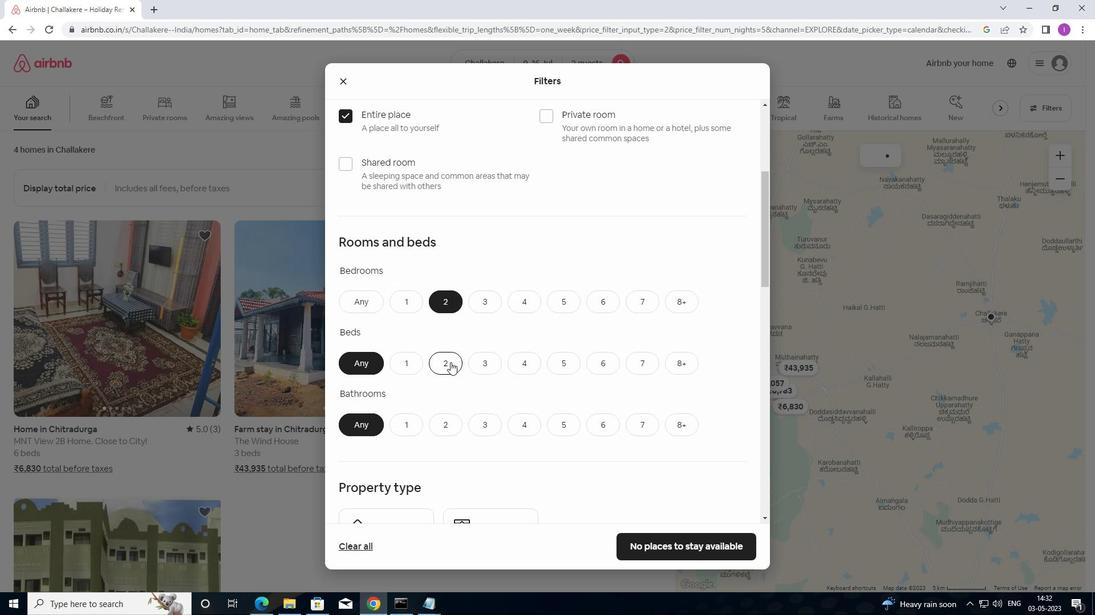 
Action: Mouse moved to (456, 374)
Screenshot: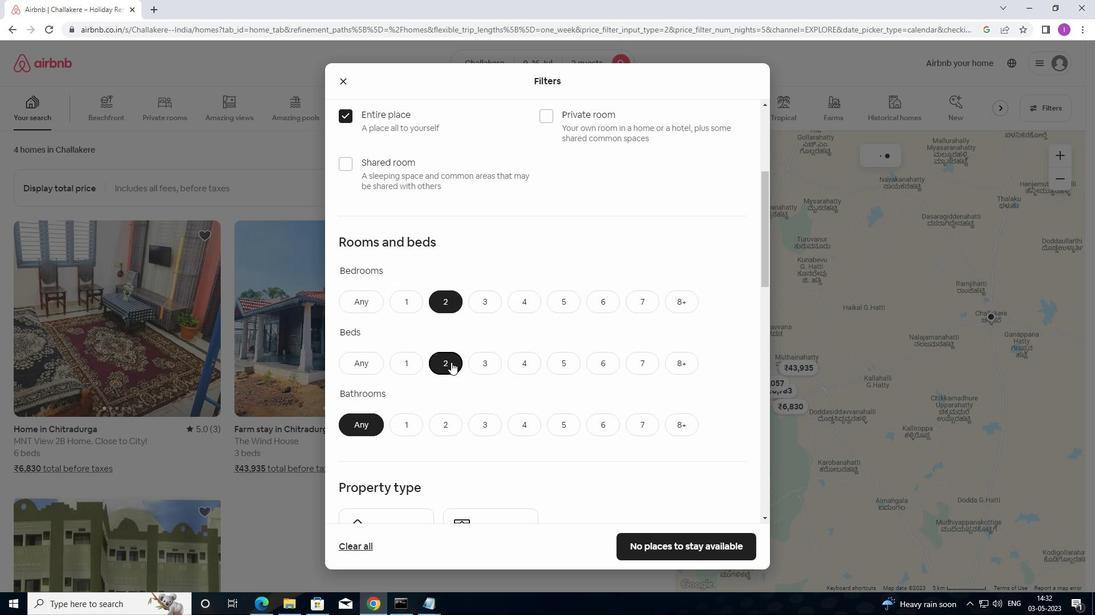 
Action: Mouse scrolled (456, 373) with delta (0, 0)
Screenshot: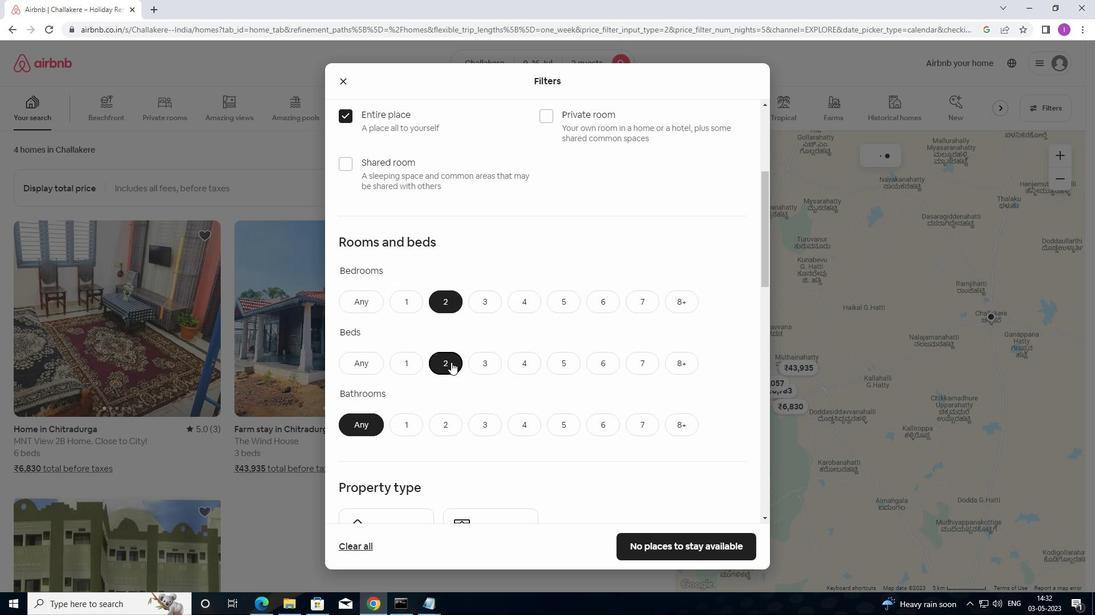 
Action: Mouse scrolled (456, 373) with delta (0, 0)
Screenshot: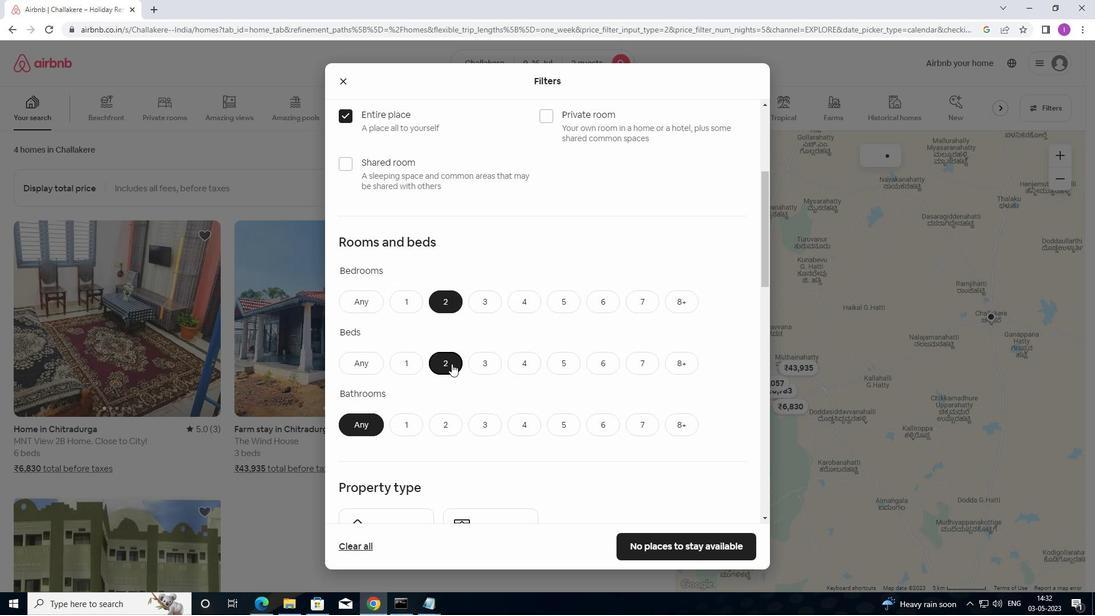 
Action: Mouse moved to (413, 313)
Screenshot: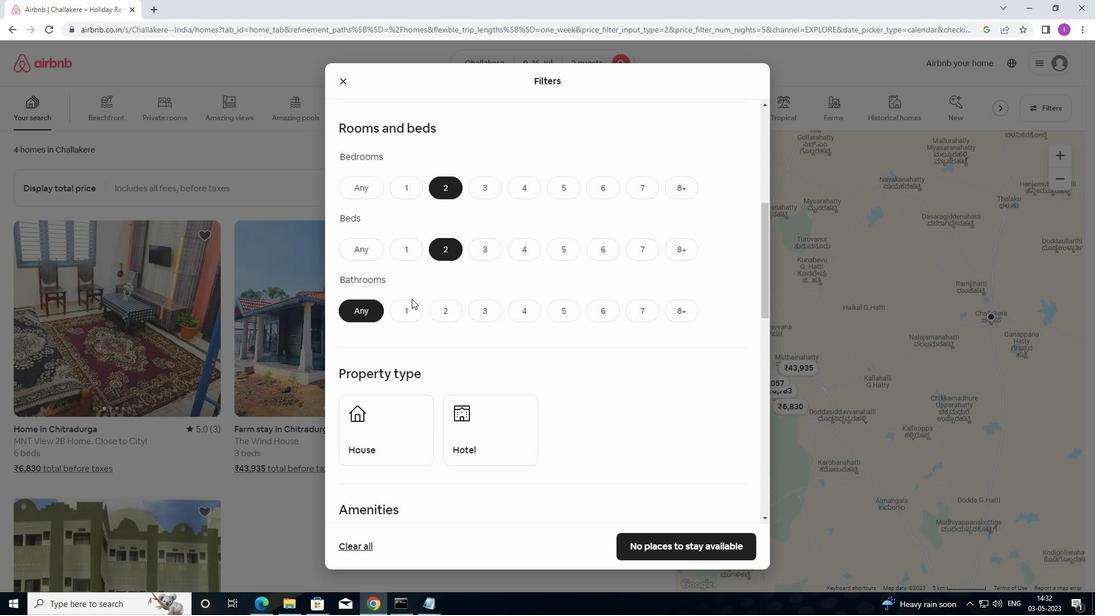 
Action: Mouse pressed left at (413, 313)
Screenshot: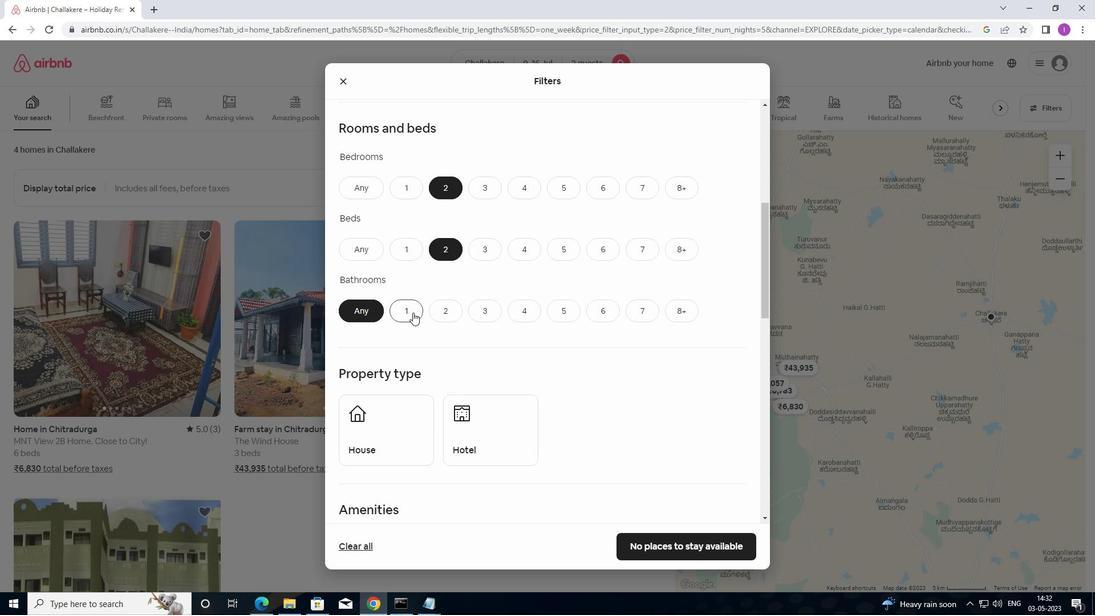 
Action: Mouse moved to (464, 346)
Screenshot: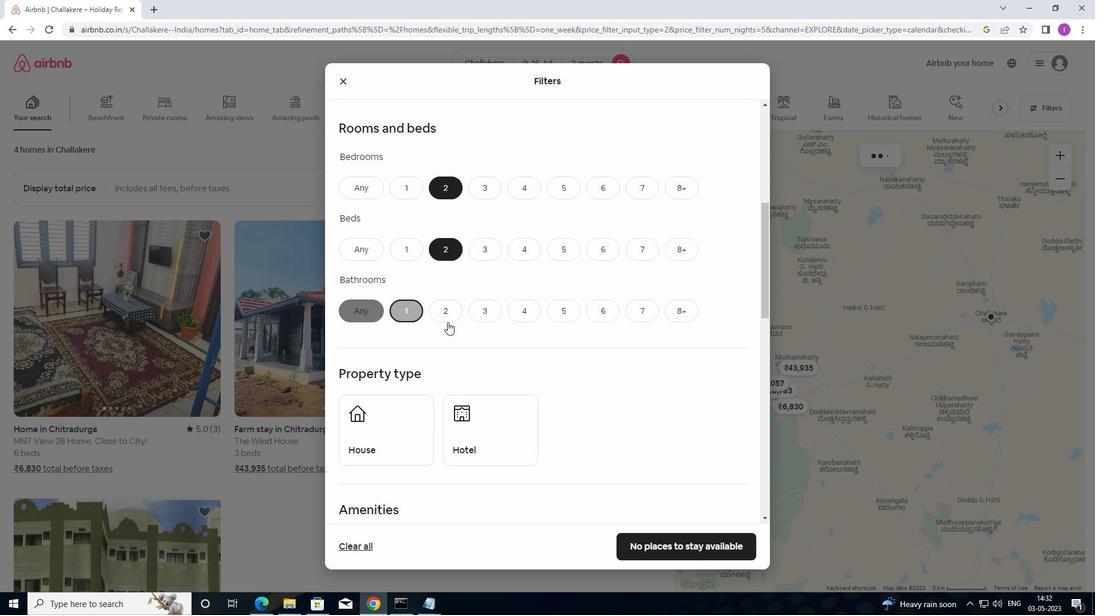 
Action: Mouse scrolled (464, 346) with delta (0, 0)
Screenshot: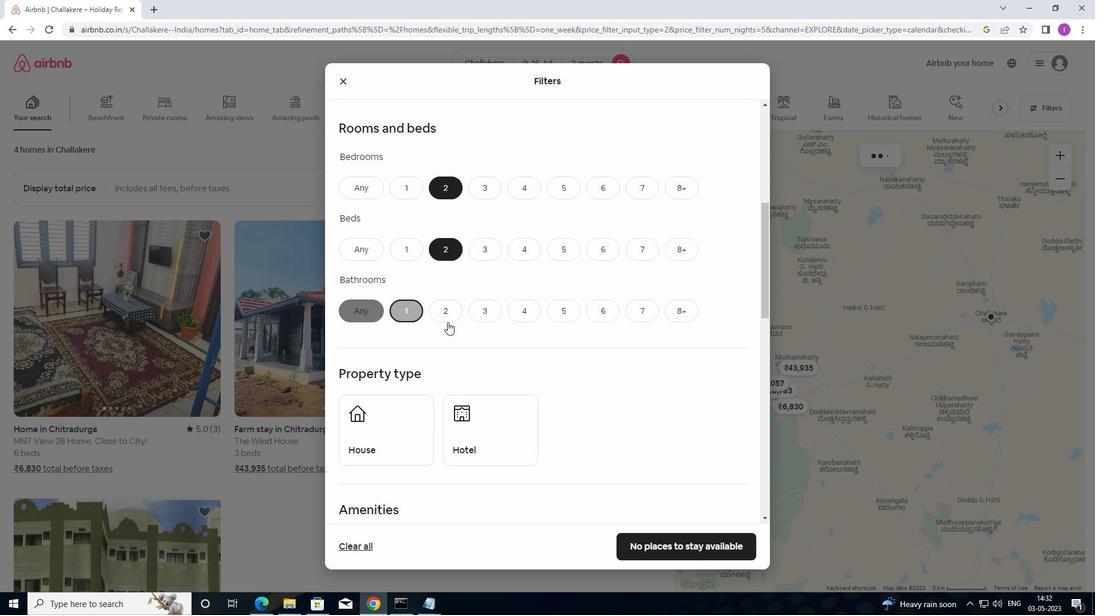 
Action: Mouse moved to (467, 352)
Screenshot: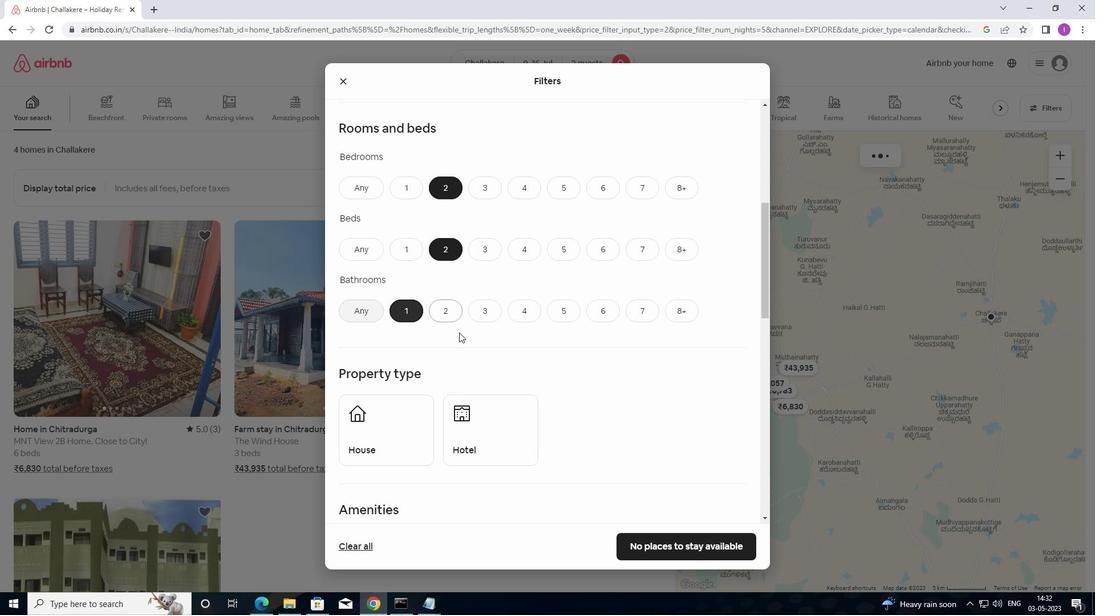 
Action: Mouse scrolled (467, 351) with delta (0, 0)
Screenshot: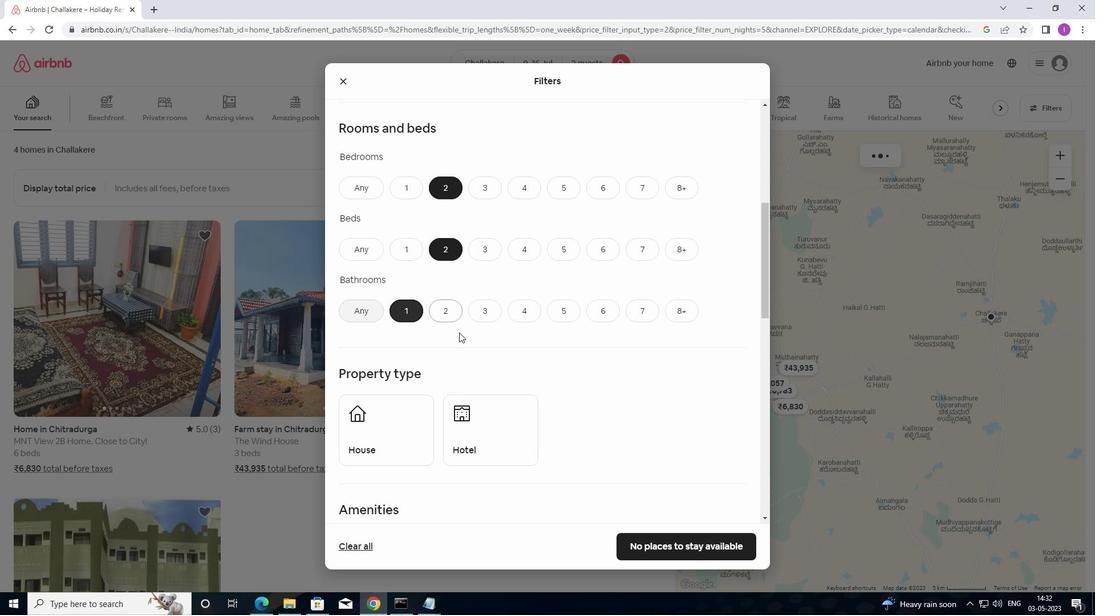 
Action: Mouse moved to (468, 354)
Screenshot: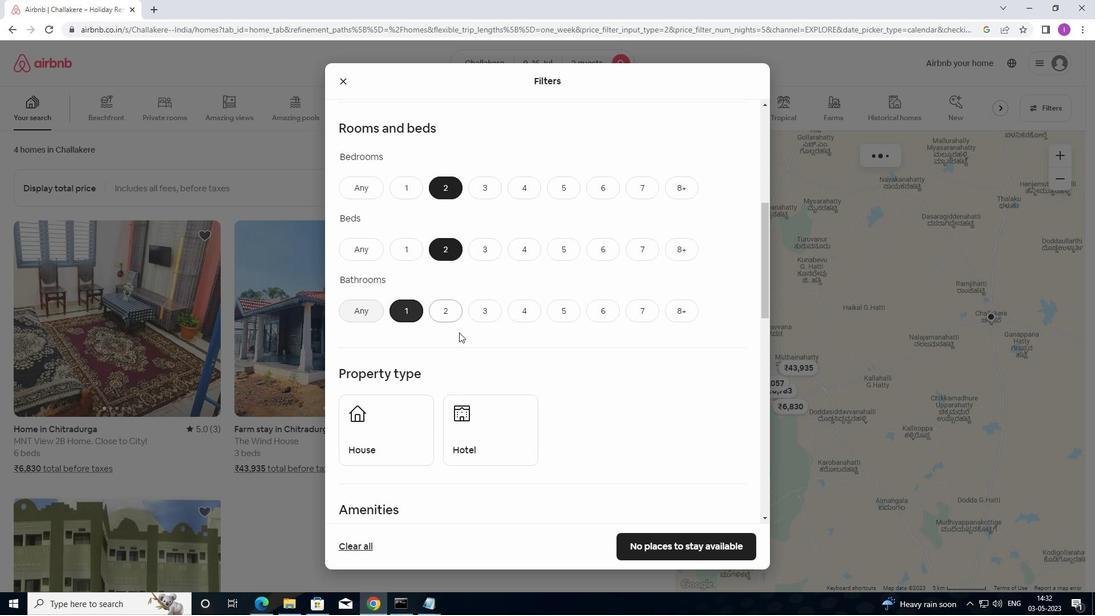 
Action: Mouse scrolled (468, 354) with delta (0, 0)
Screenshot: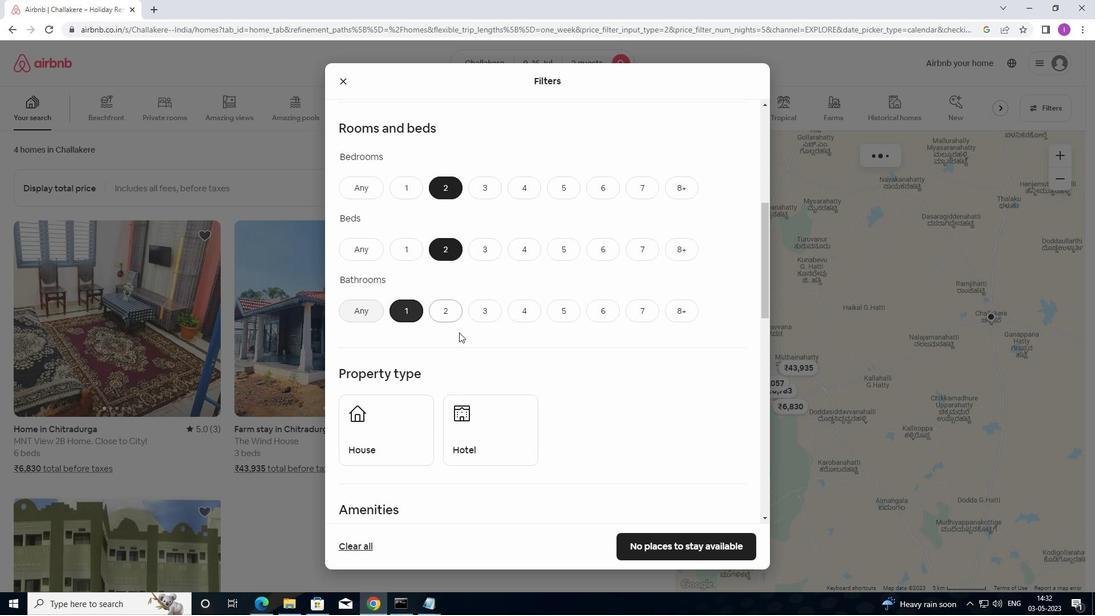 
Action: Mouse moved to (392, 293)
Screenshot: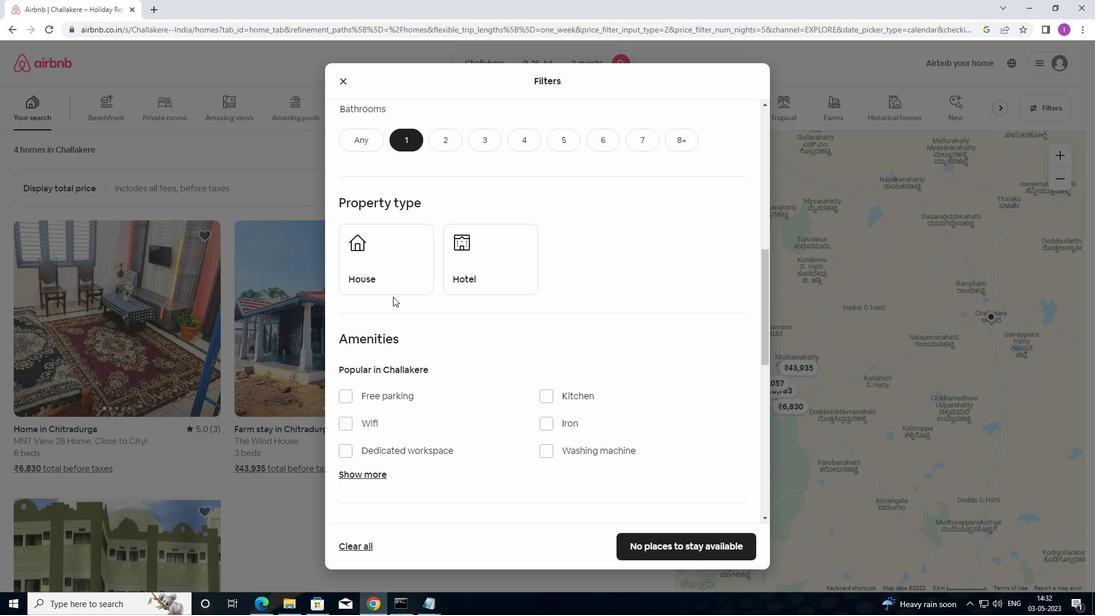 
Action: Mouse pressed left at (392, 293)
Screenshot: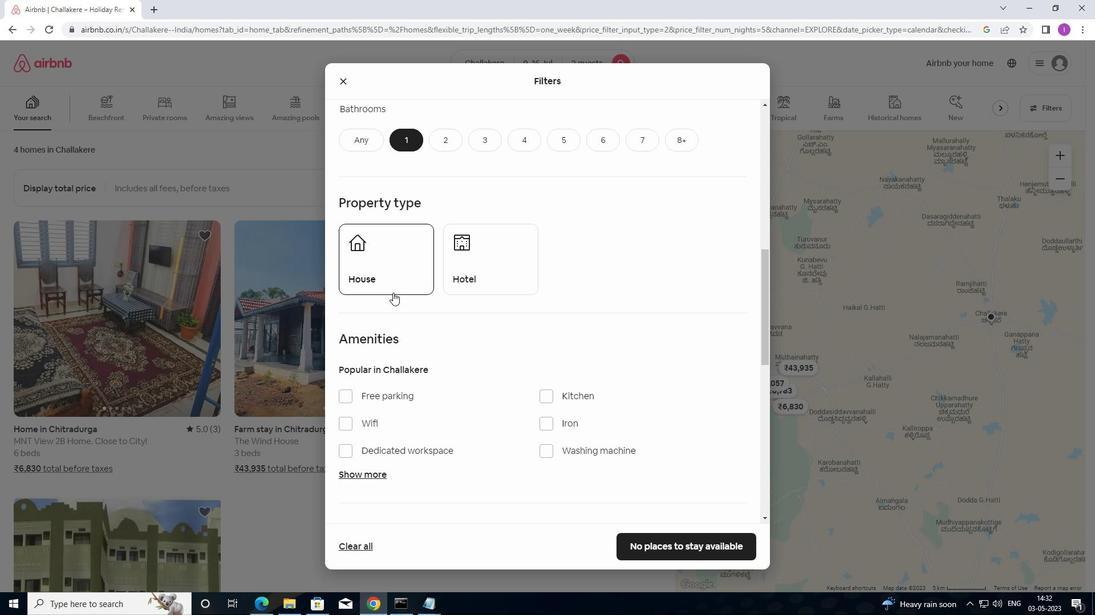 
Action: Mouse moved to (496, 288)
Screenshot: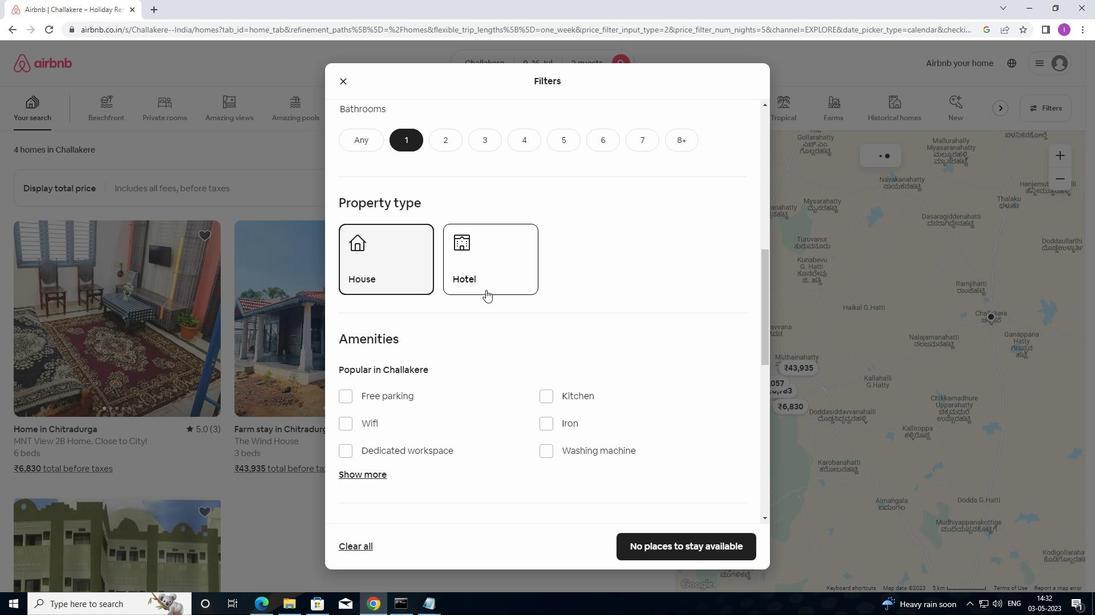 
Action: Mouse scrolled (496, 287) with delta (0, 0)
Screenshot: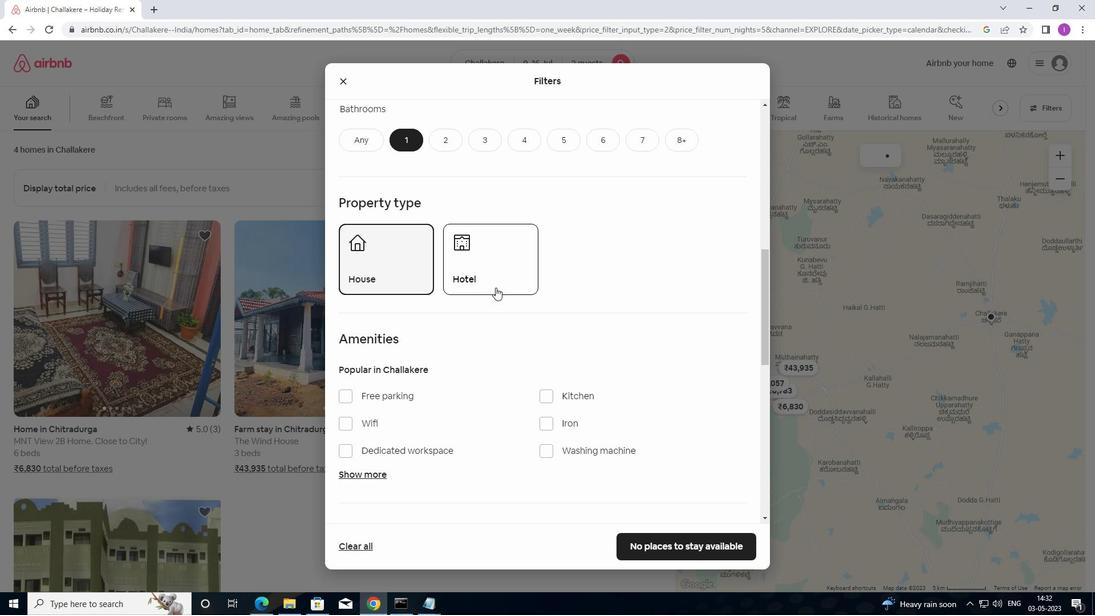 
Action: Mouse moved to (502, 285)
Screenshot: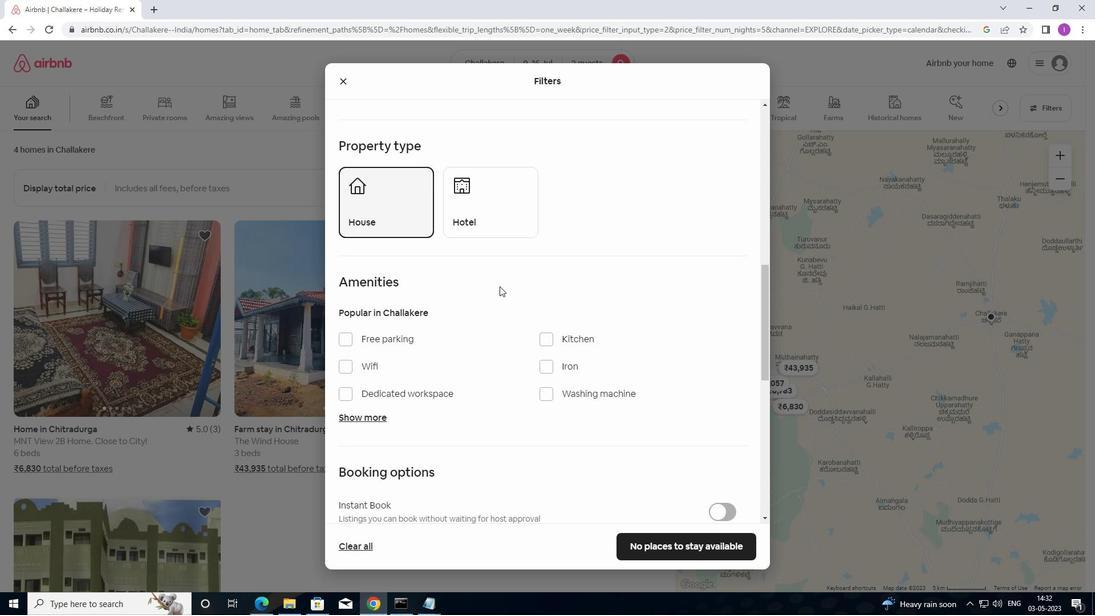 
Action: Mouse scrolled (502, 284) with delta (0, 0)
Screenshot: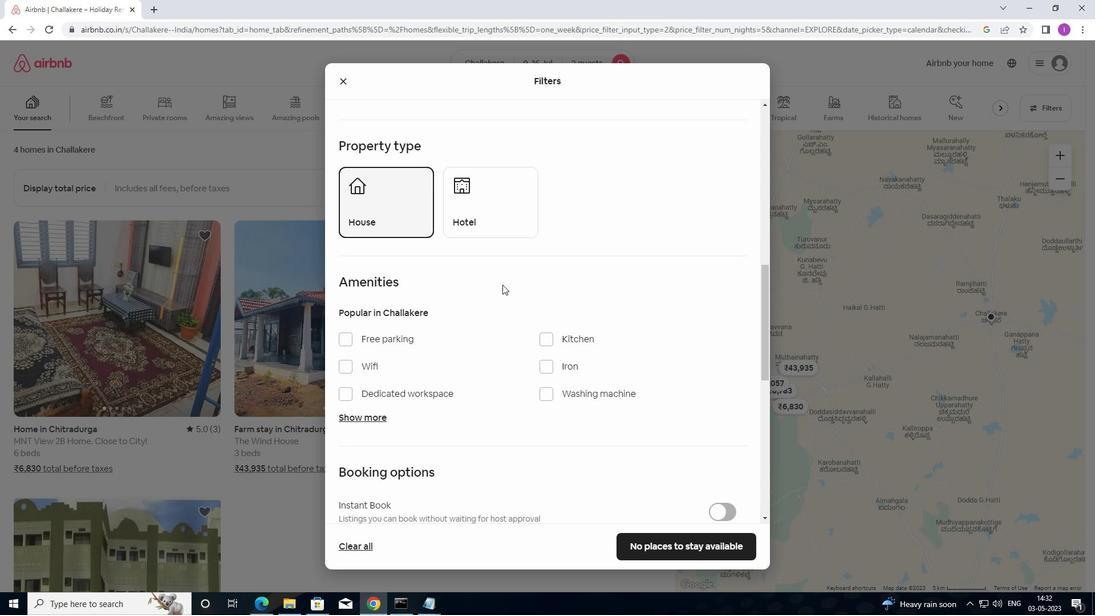 
Action: Mouse moved to (502, 285)
Screenshot: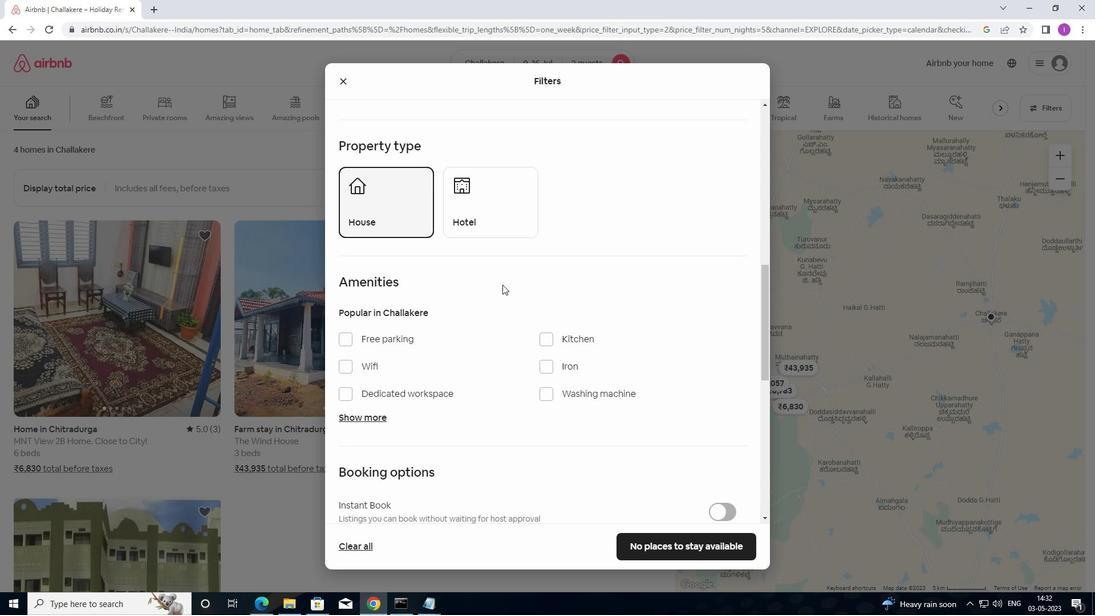 
Action: Mouse scrolled (502, 284) with delta (0, 0)
Screenshot: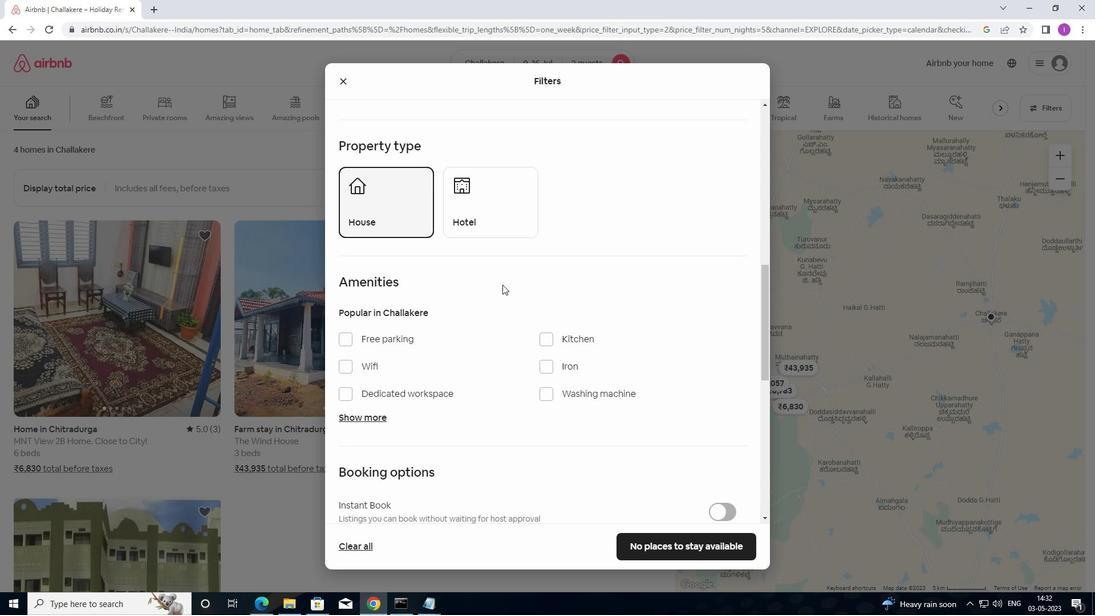 
Action: Mouse moved to (735, 436)
Screenshot: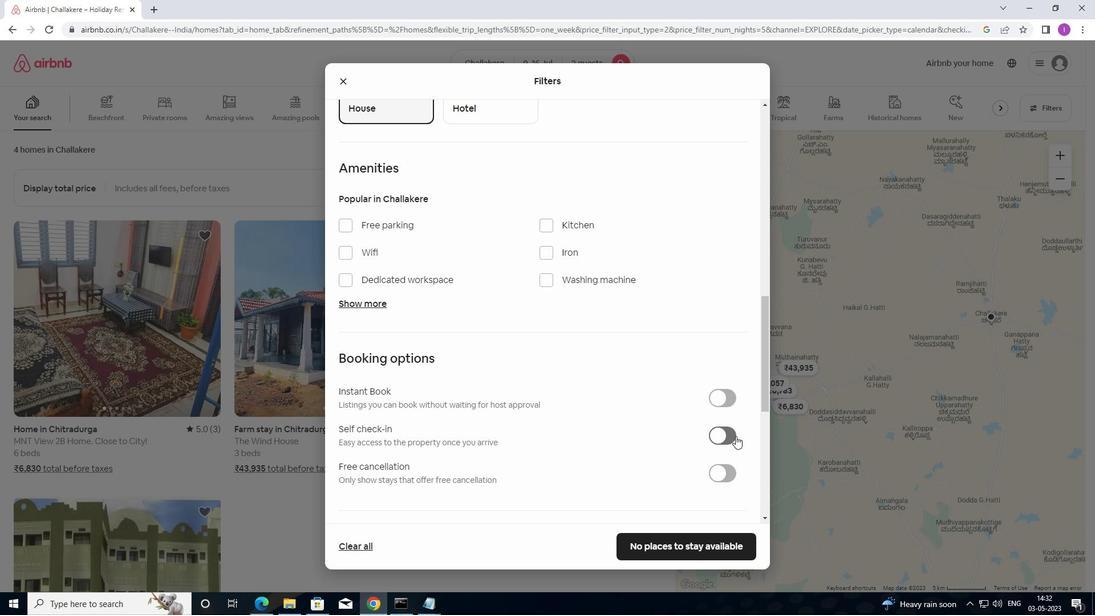 
Action: Mouse pressed left at (735, 436)
Screenshot: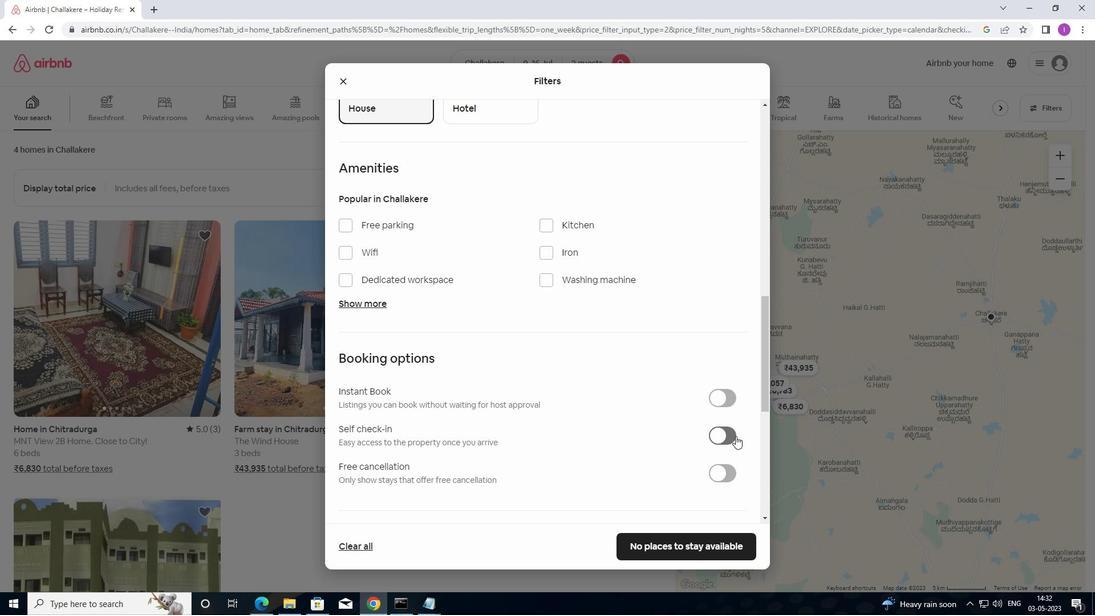 
Action: Mouse moved to (598, 414)
Screenshot: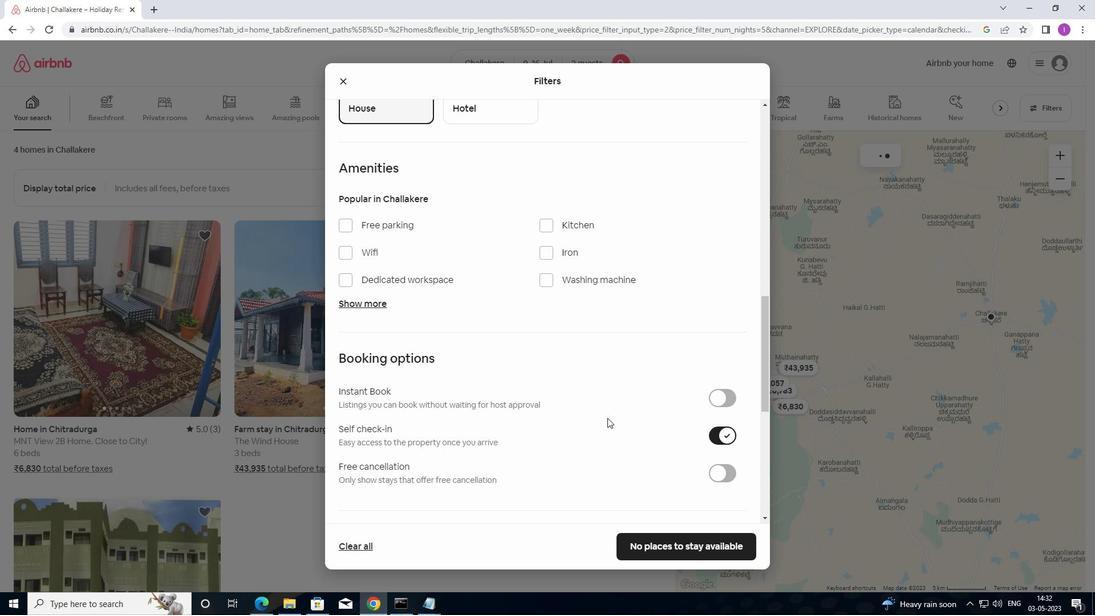 
Action: Mouse scrolled (598, 414) with delta (0, 0)
Screenshot: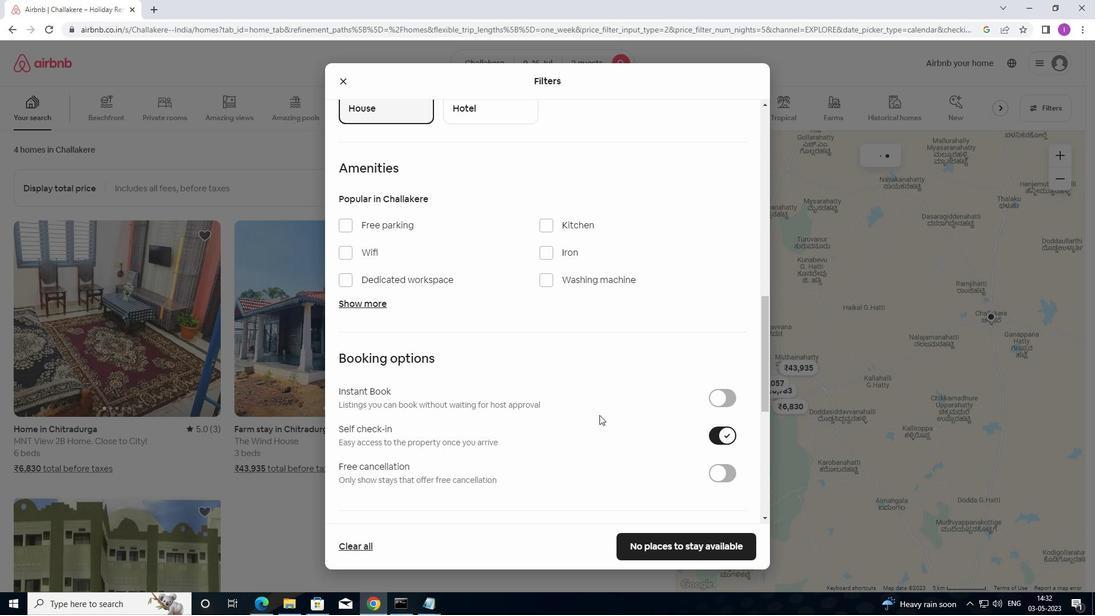 
Action: Mouse scrolled (598, 414) with delta (0, 0)
Screenshot: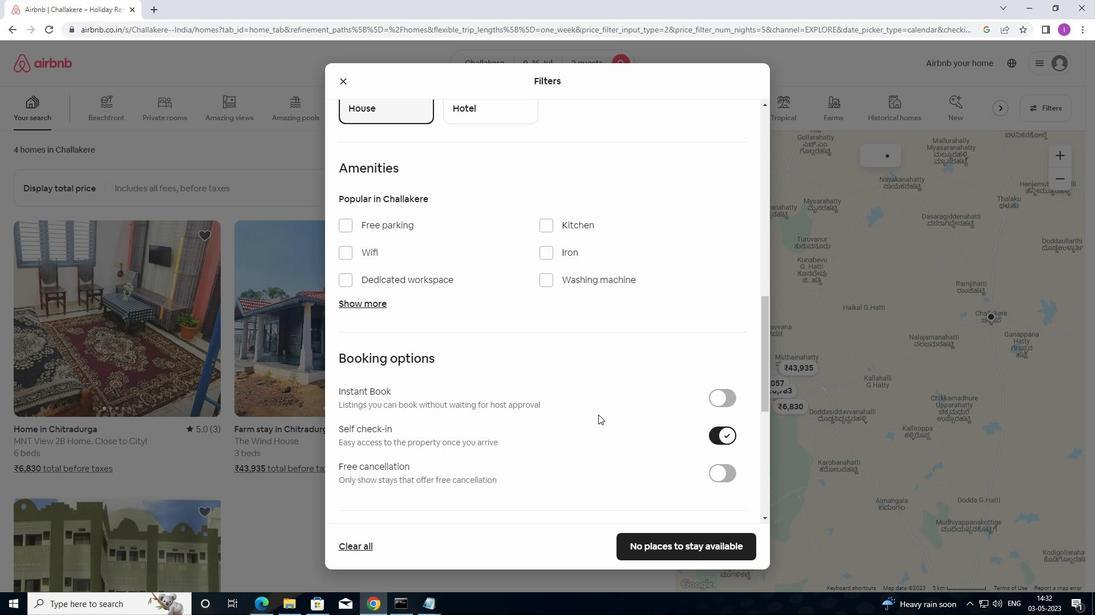 
Action: Mouse scrolled (598, 414) with delta (0, 0)
Screenshot: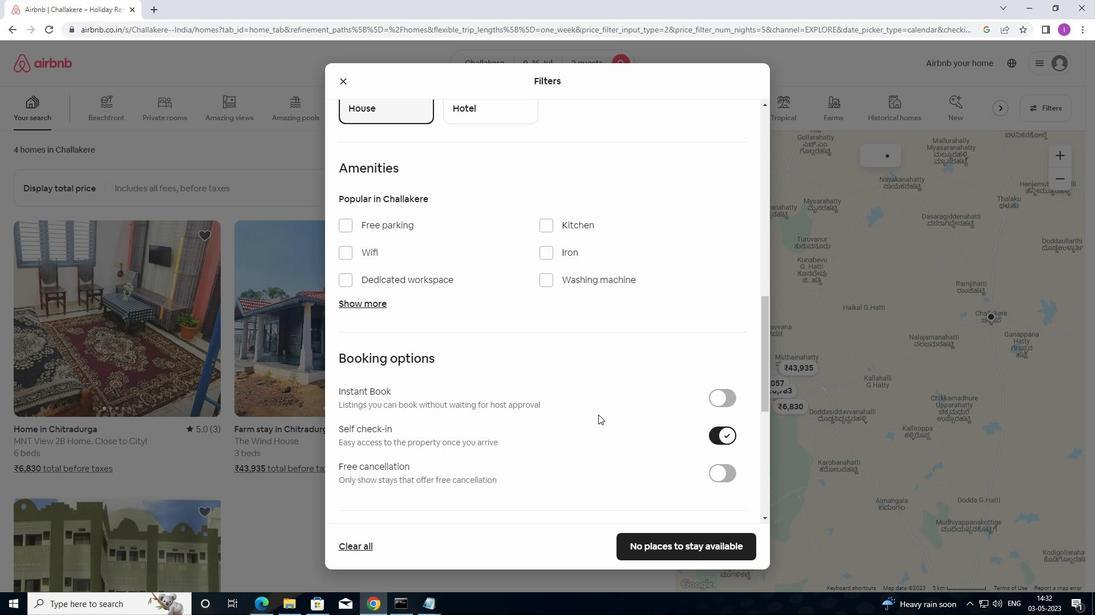 
Action: Mouse scrolled (598, 414) with delta (0, 0)
Screenshot: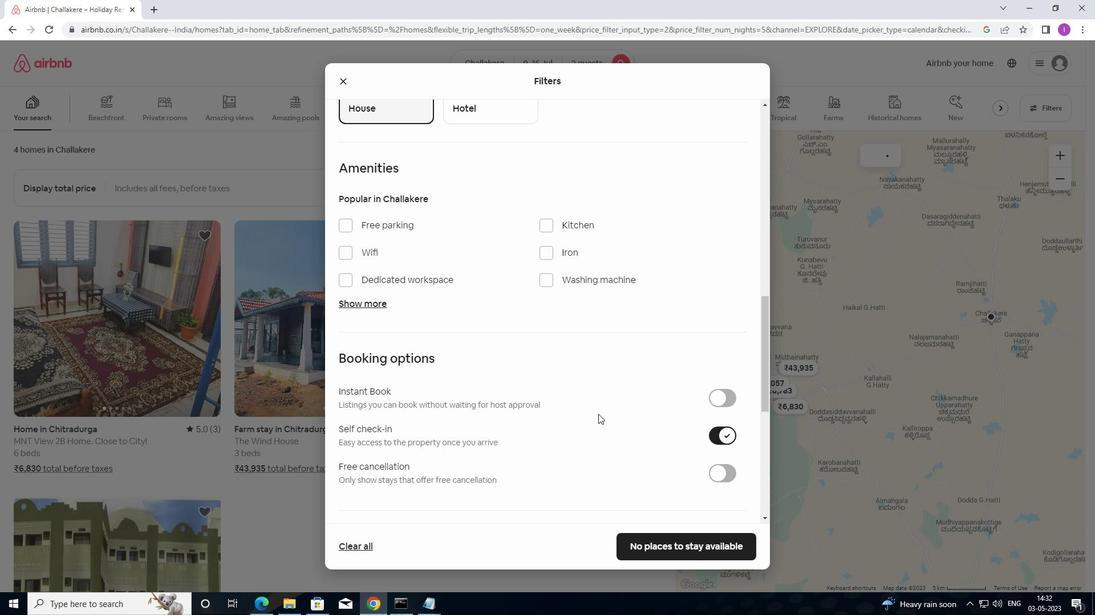 
Action: Mouse moved to (599, 408)
Screenshot: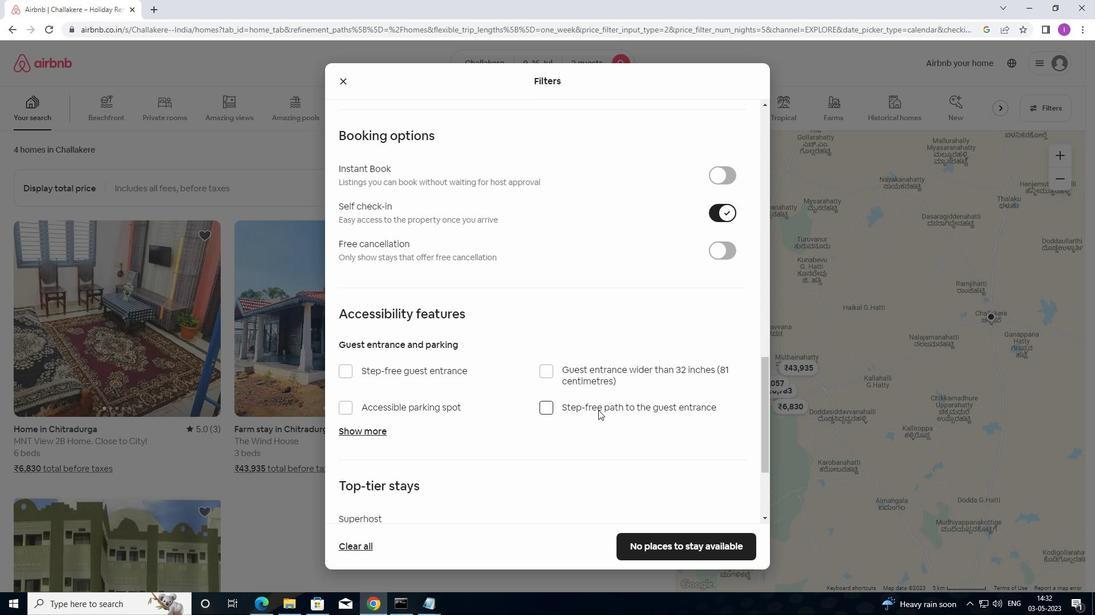
Action: Mouse scrolled (599, 408) with delta (0, 0)
Screenshot: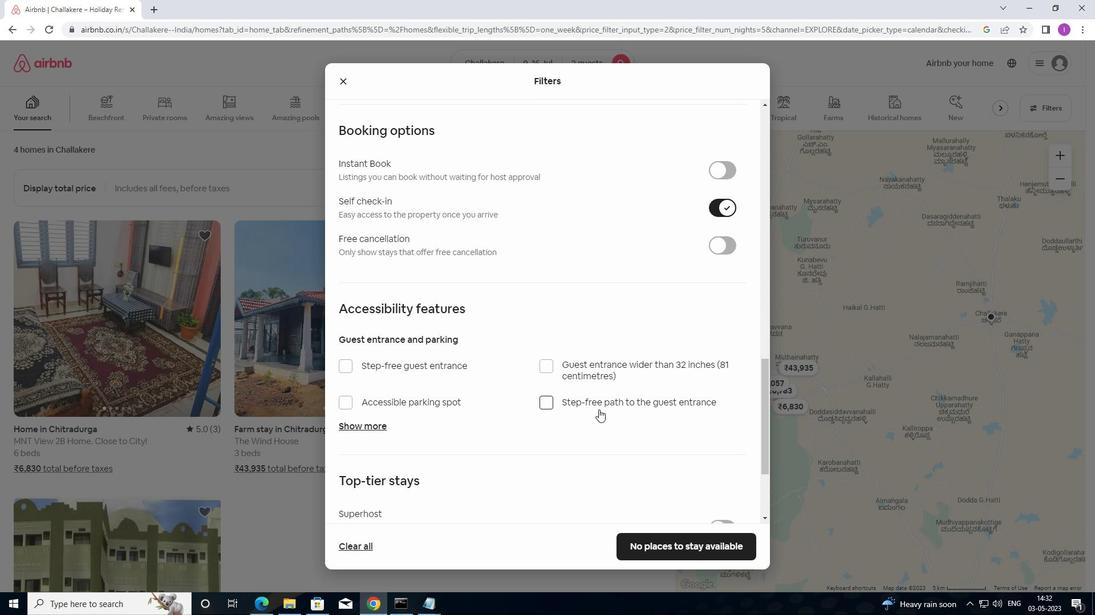 
Action: Mouse scrolled (599, 408) with delta (0, 0)
Screenshot: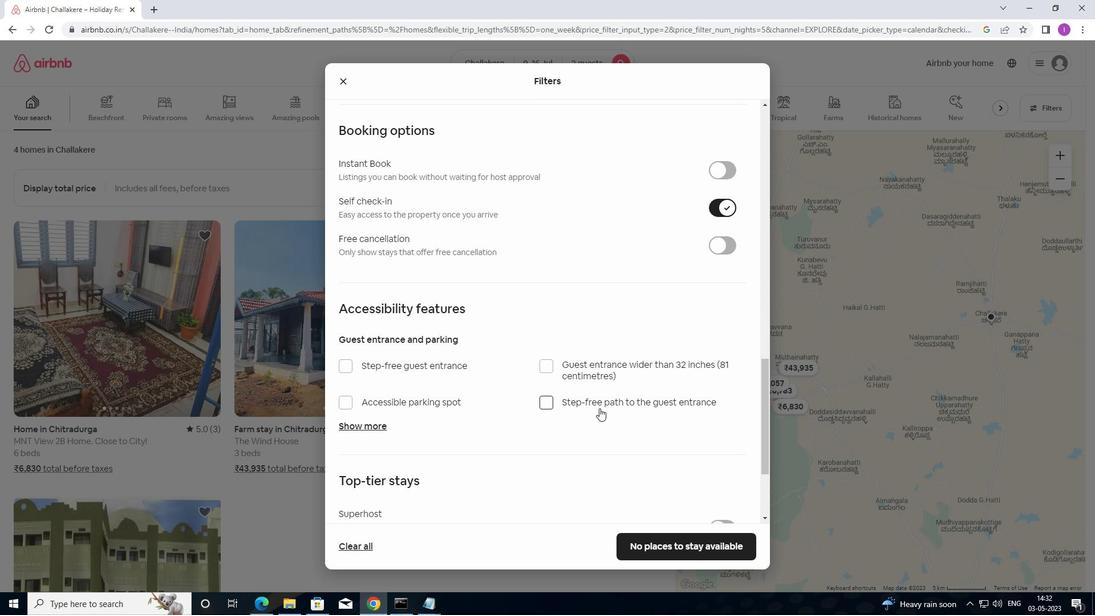 
Action: Mouse scrolled (599, 408) with delta (0, 0)
Screenshot: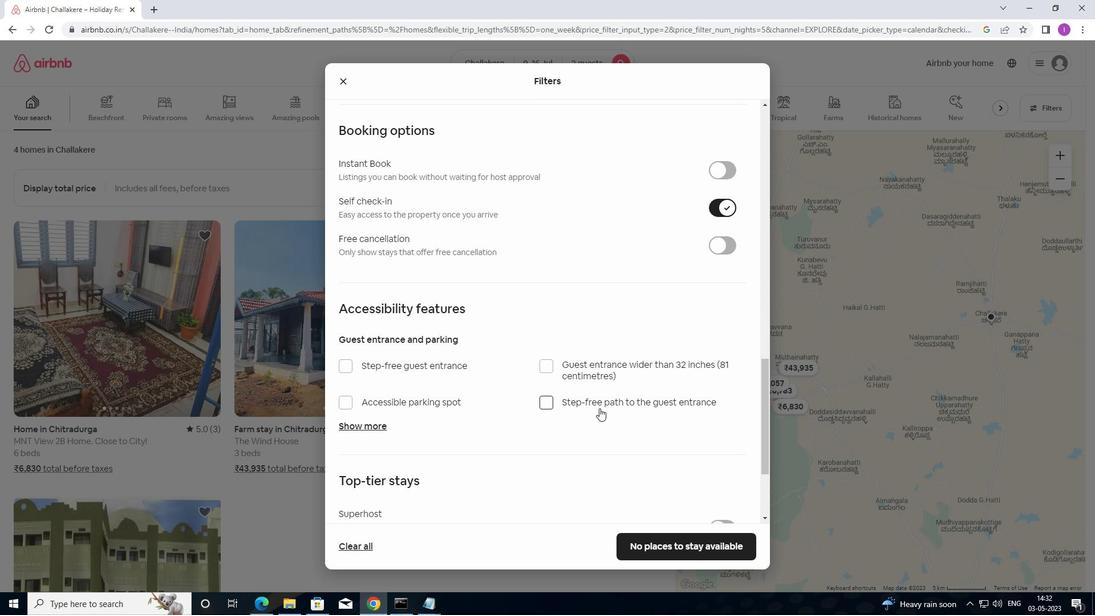 
Action: Mouse scrolled (599, 408) with delta (0, 0)
Screenshot: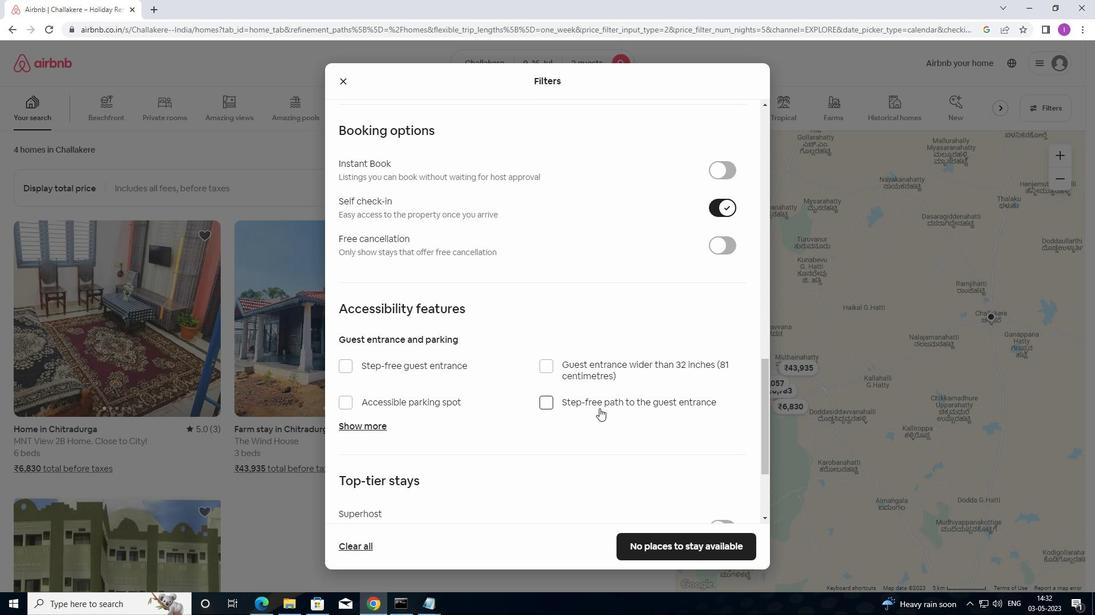 
Action: Mouse moved to (600, 408)
Screenshot: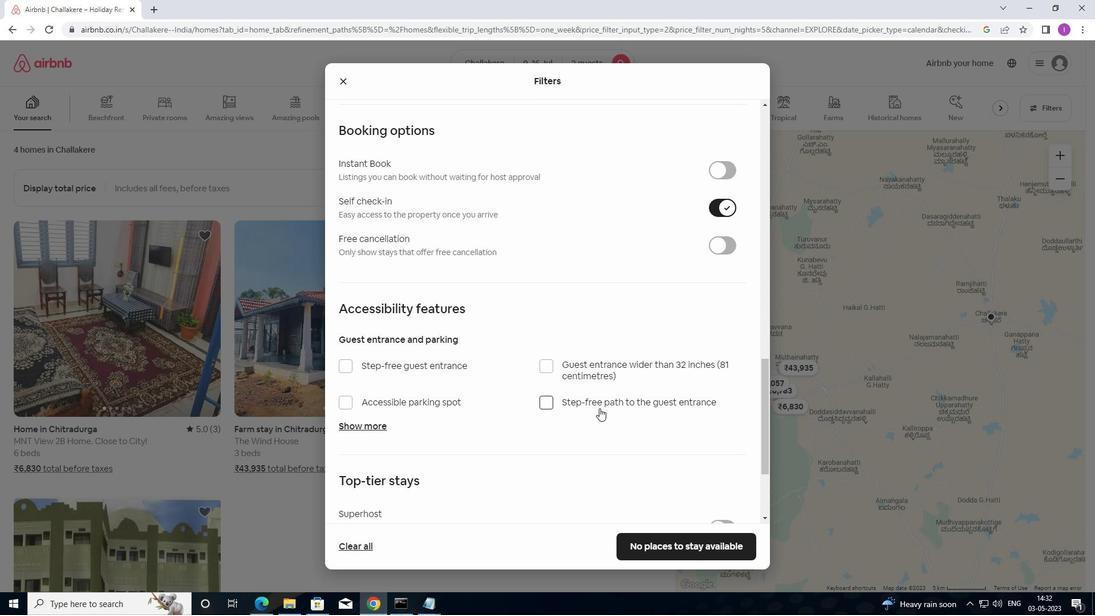 
Action: Mouse scrolled (600, 408) with delta (0, 0)
Screenshot: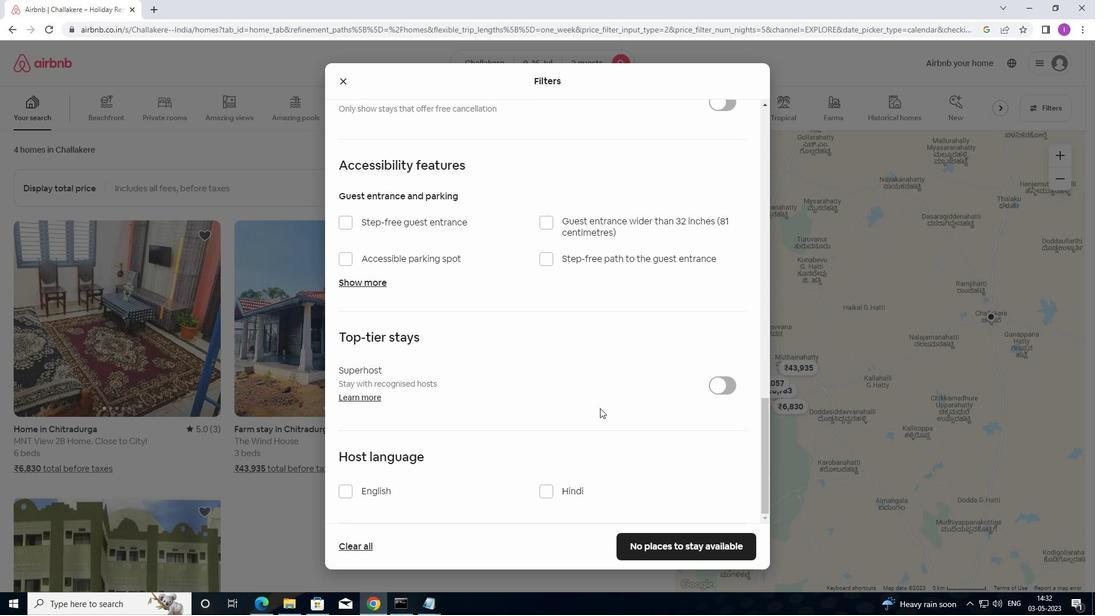 
Action: Mouse moved to (599, 410)
Screenshot: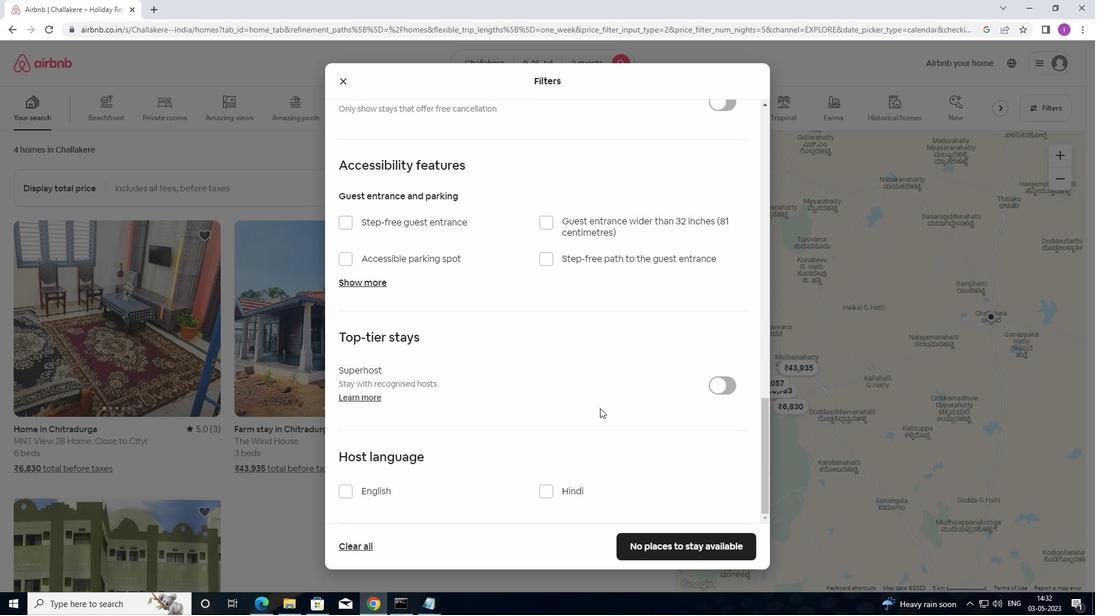 
Action: Mouse scrolled (599, 410) with delta (0, 0)
Screenshot: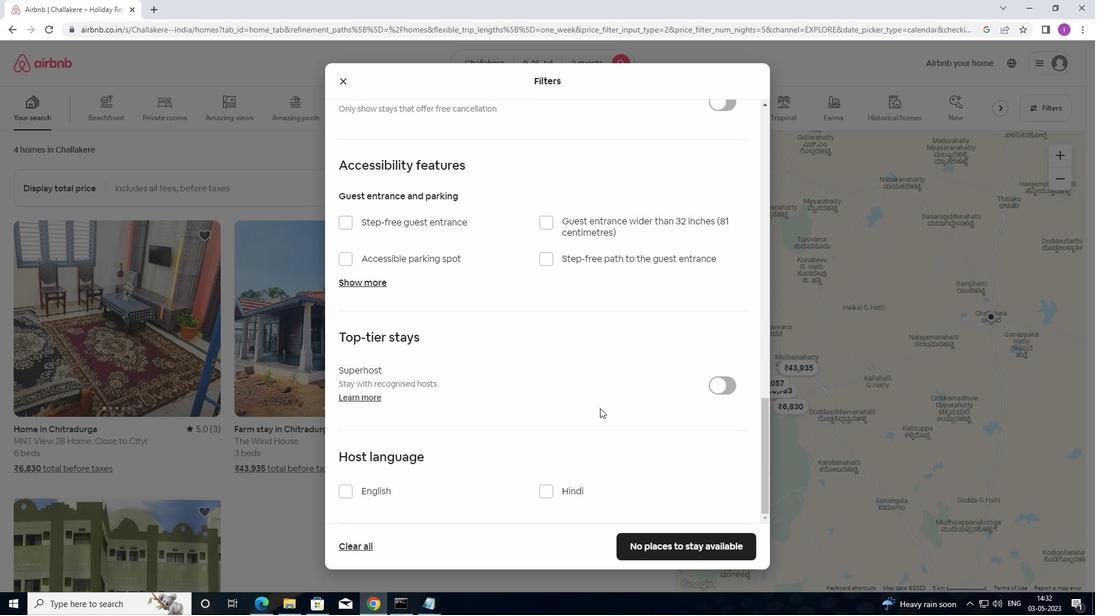 
Action: Mouse moved to (598, 411)
Screenshot: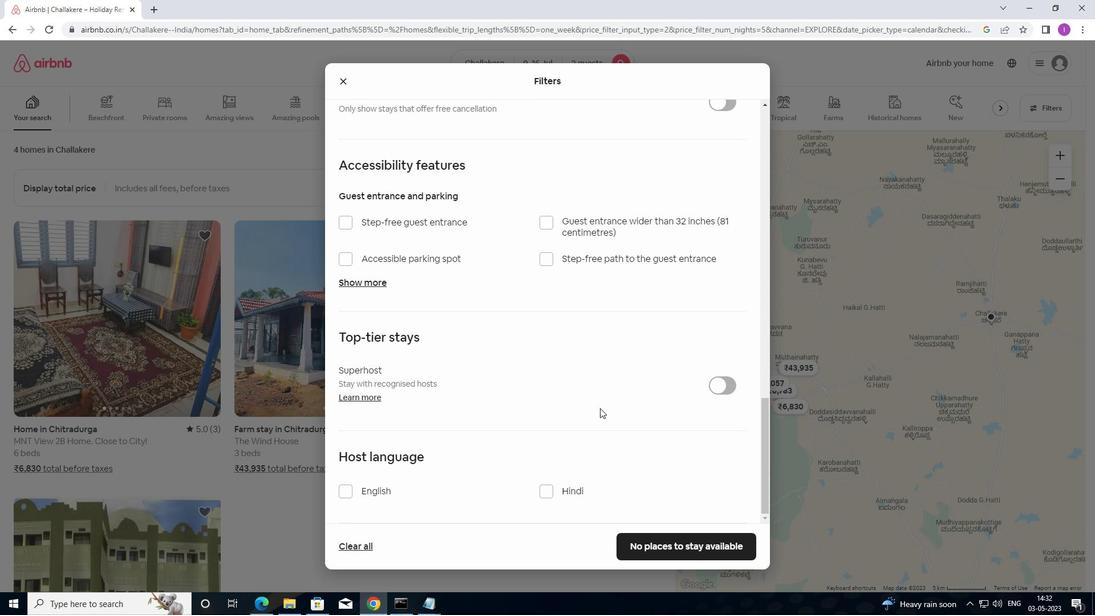 
Action: Mouse scrolled (598, 410) with delta (0, 0)
Screenshot: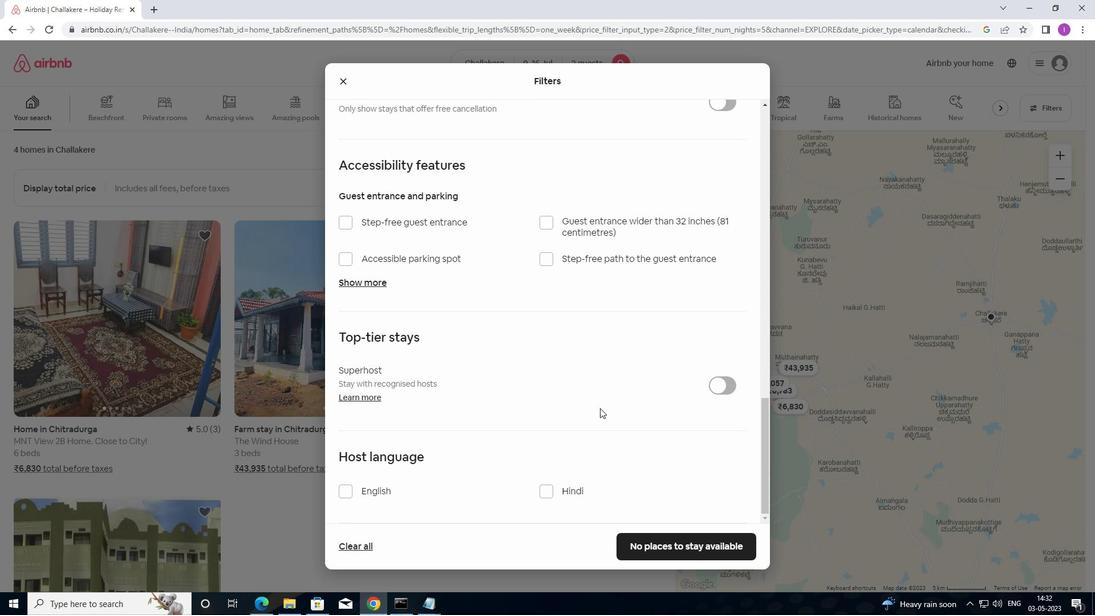 
Action: Mouse scrolled (598, 410) with delta (0, 0)
Screenshot: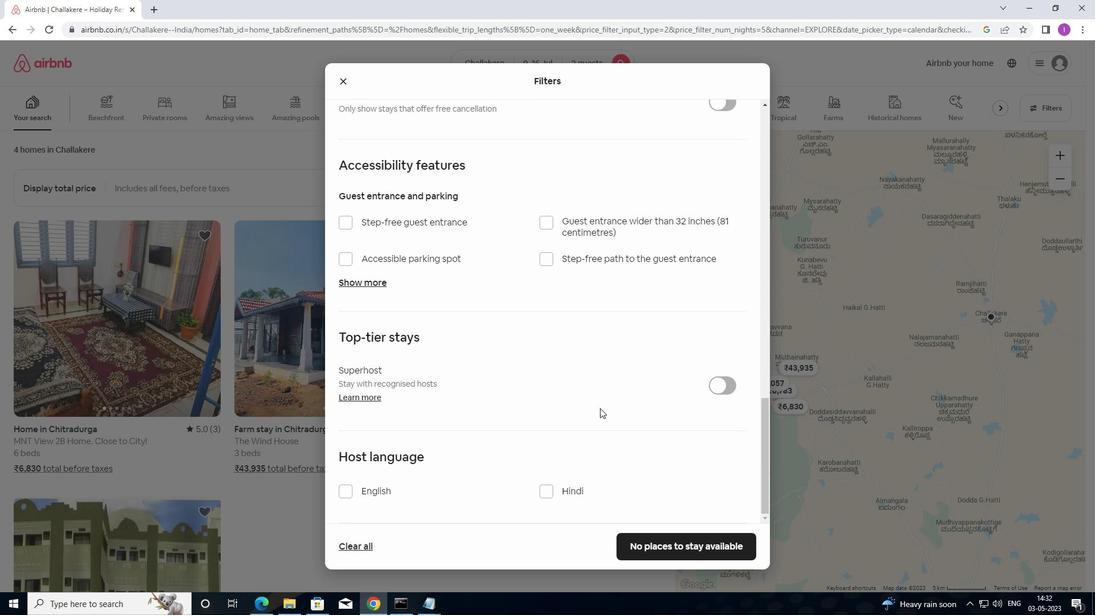 
Action: Mouse moved to (342, 489)
Screenshot: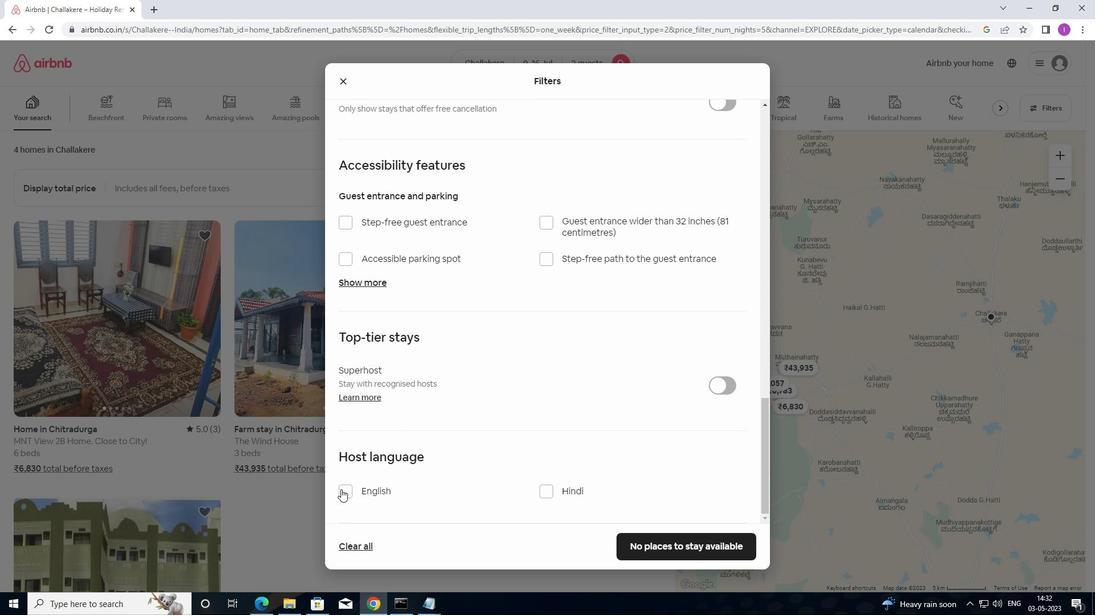 
Action: Mouse pressed left at (342, 489)
Screenshot: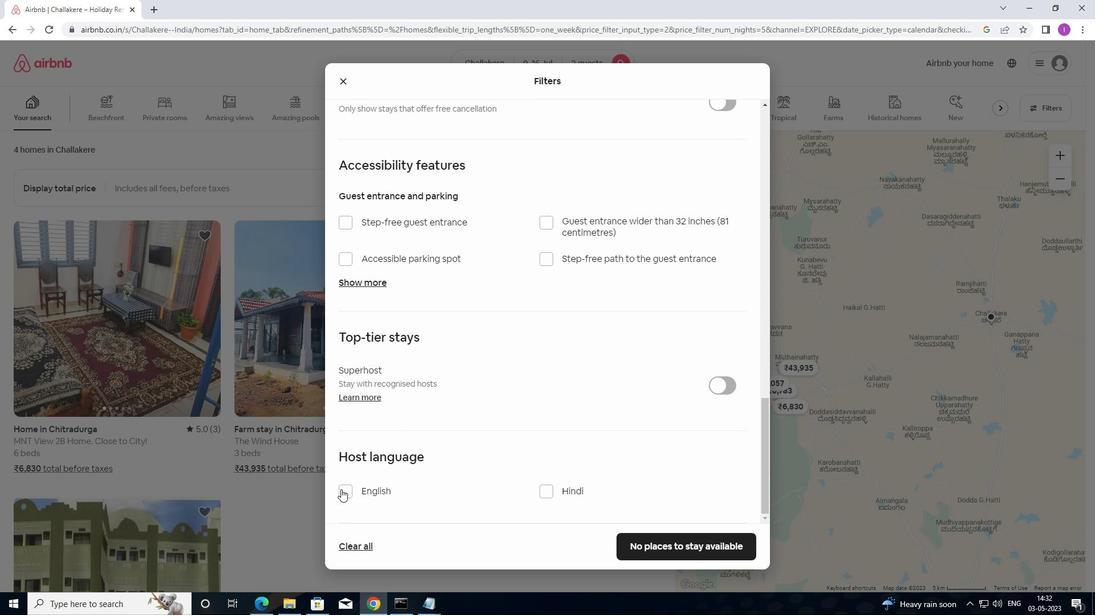 
Action: Mouse moved to (654, 546)
Screenshot: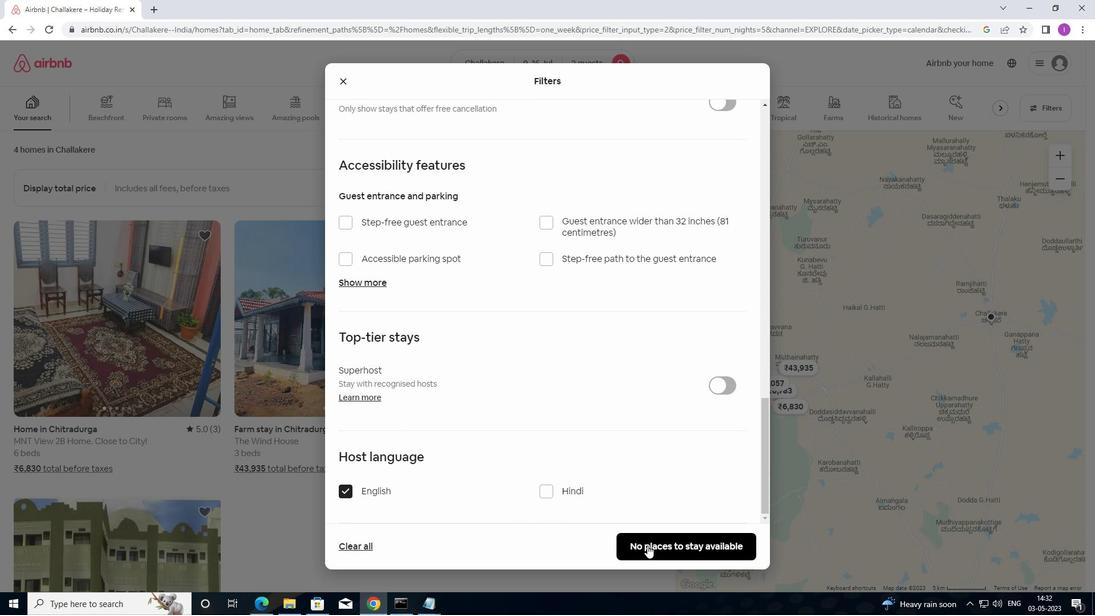 
Action: Mouse pressed left at (654, 546)
Screenshot: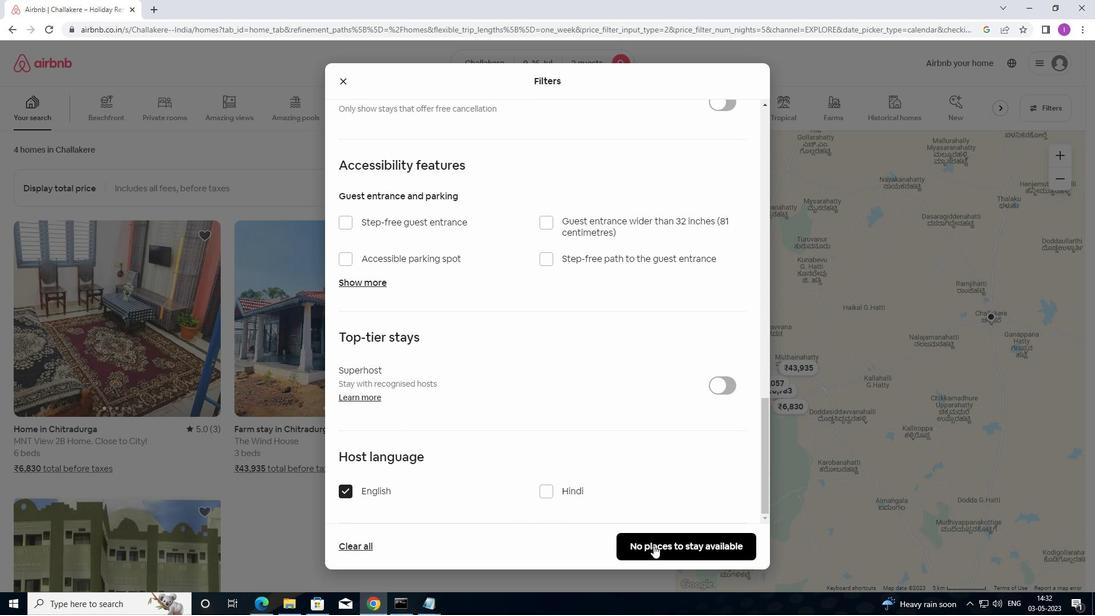 
Action: Mouse moved to (670, 489)
Screenshot: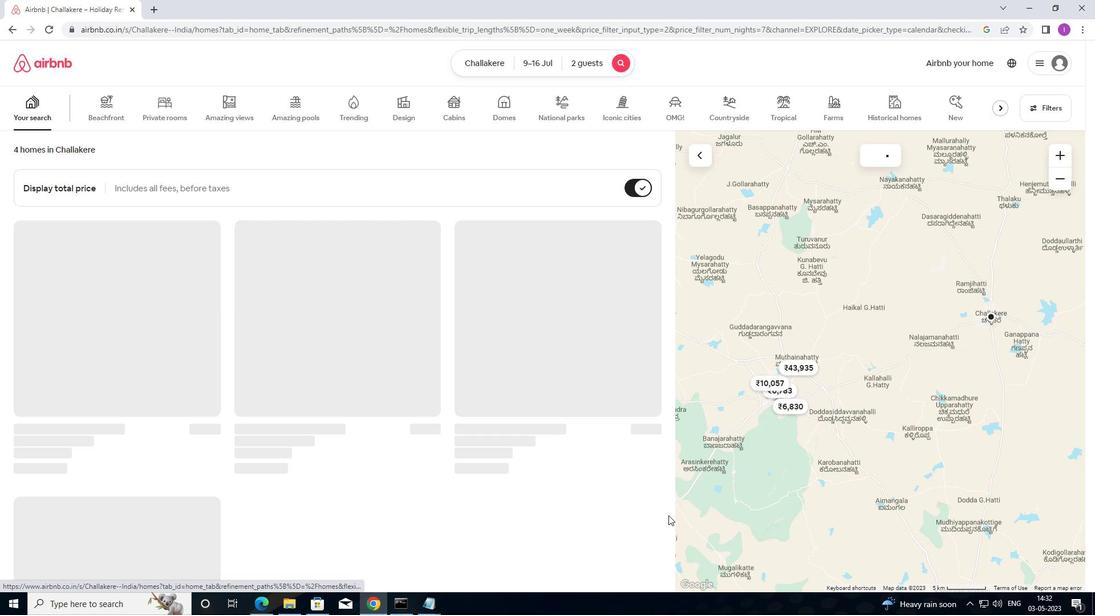 
